 Task: Search one way flight ticket for 2 adults, 2 infants in seat and 1 infant on lap in first from Mcallen: Mcallen Miller International Airport to Riverton: Central Wyoming Regional Airport (was Riverton Regional) on 8-4-2023. Number of bags: 1 carry on bag and 5 checked bags. Price is upto 90000. Outbound departure time preference is 13:00.
Action: Mouse moved to (262, 337)
Screenshot: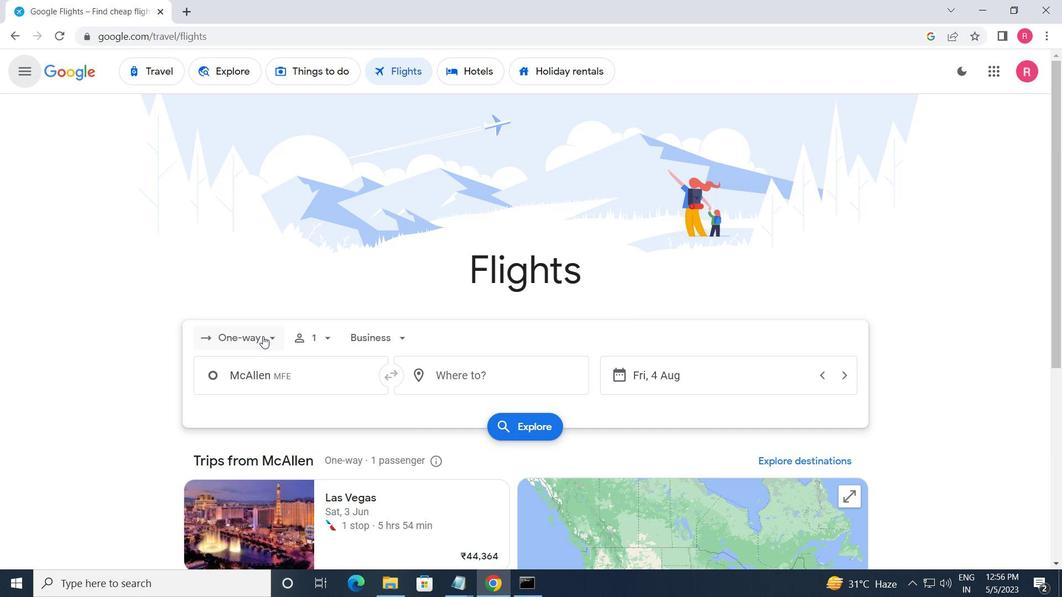 
Action: Mouse pressed left at (262, 337)
Screenshot: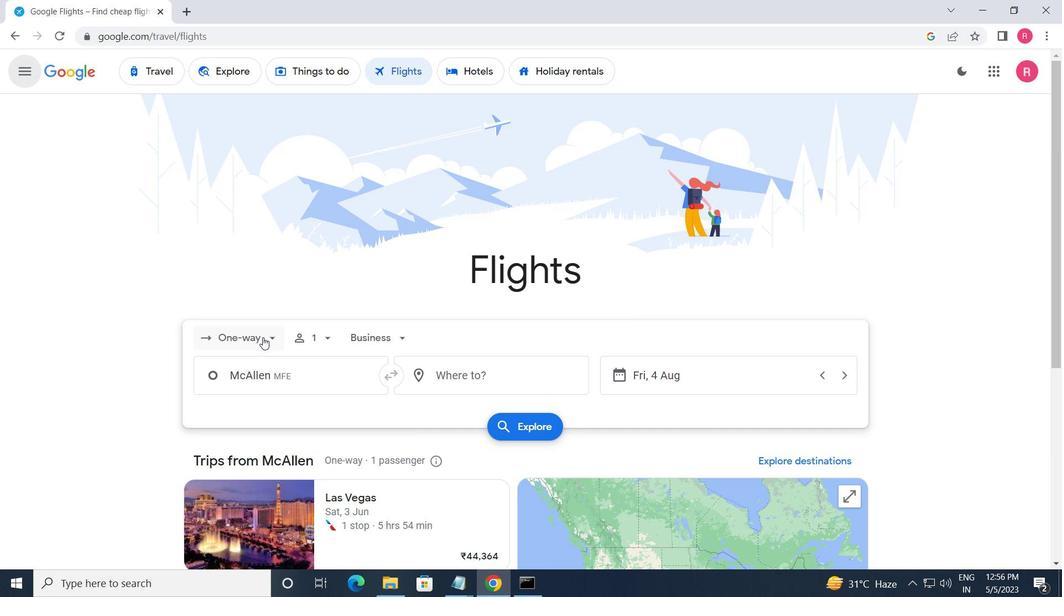 
Action: Mouse moved to (251, 406)
Screenshot: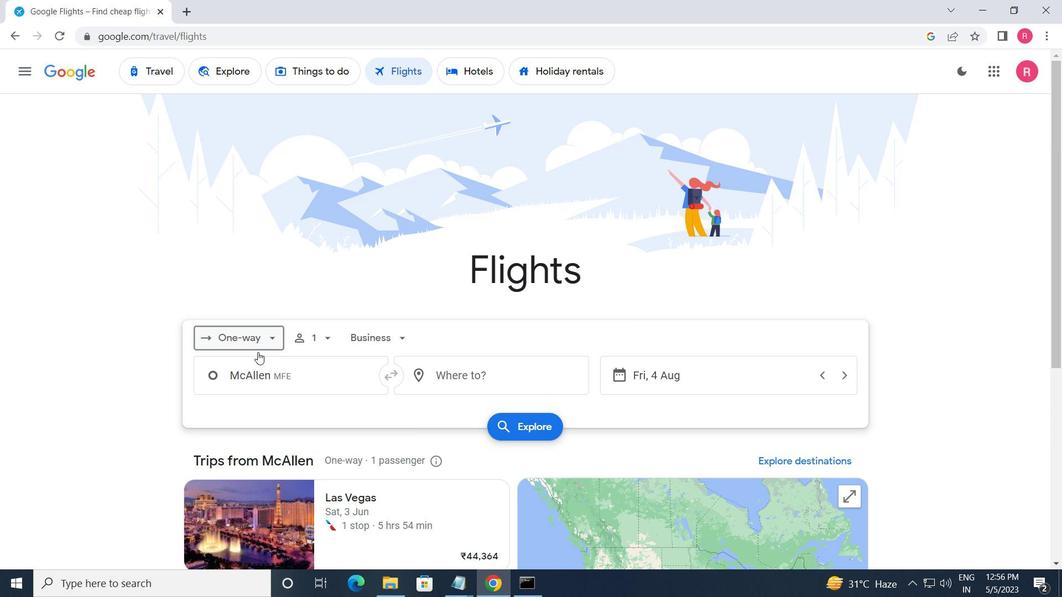 
Action: Mouse pressed left at (251, 406)
Screenshot: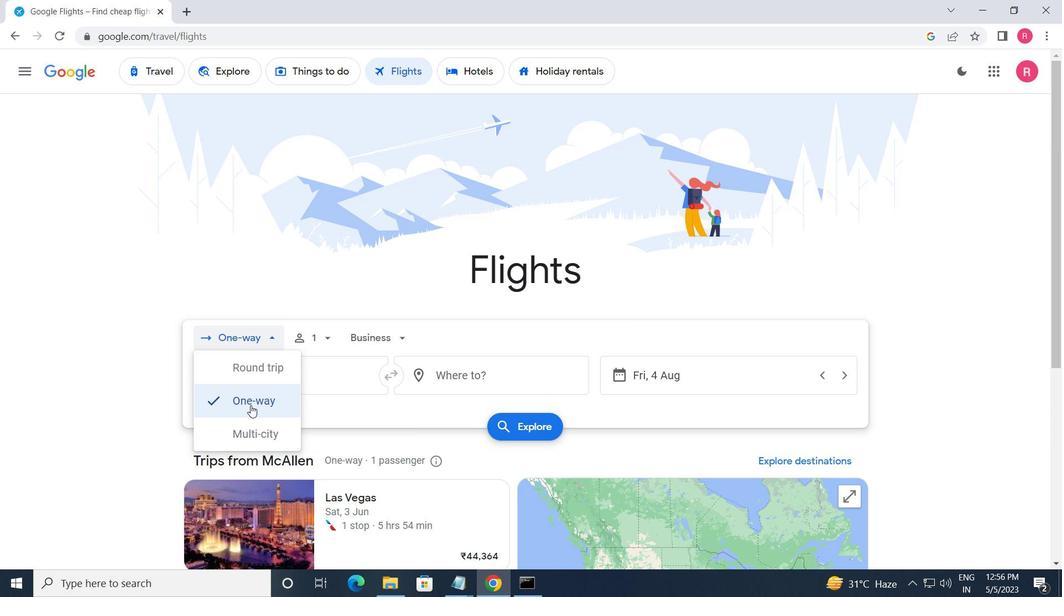 
Action: Mouse moved to (310, 342)
Screenshot: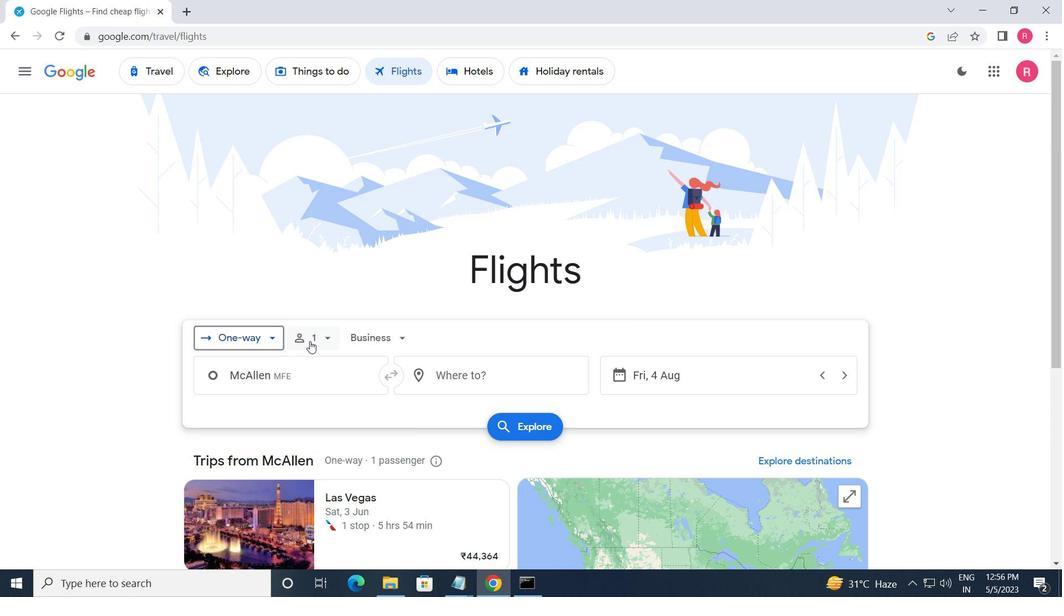 
Action: Mouse pressed left at (310, 342)
Screenshot: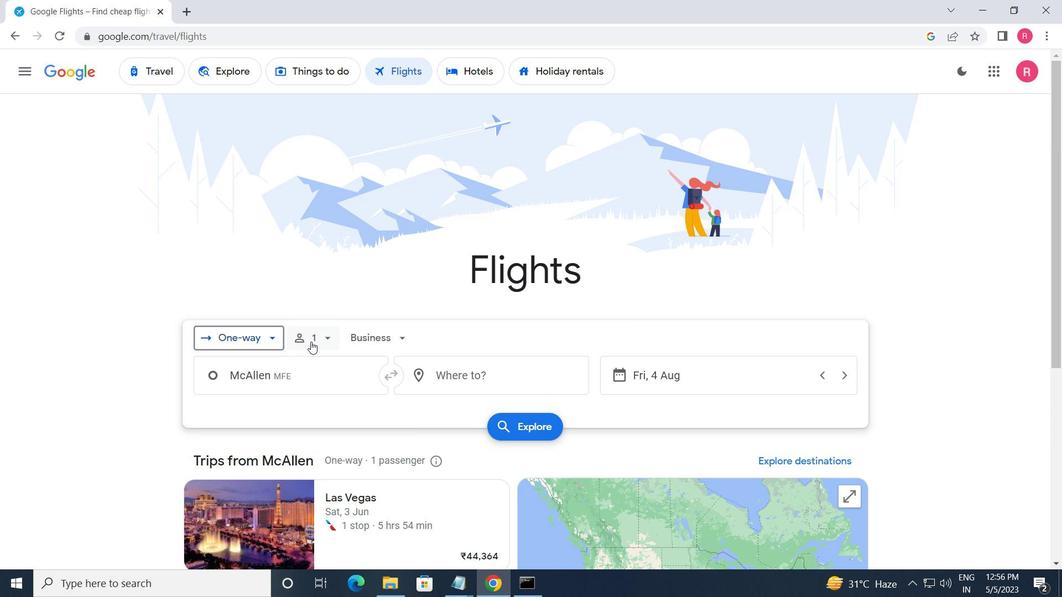
Action: Mouse moved to (444, 377)
Screenshot: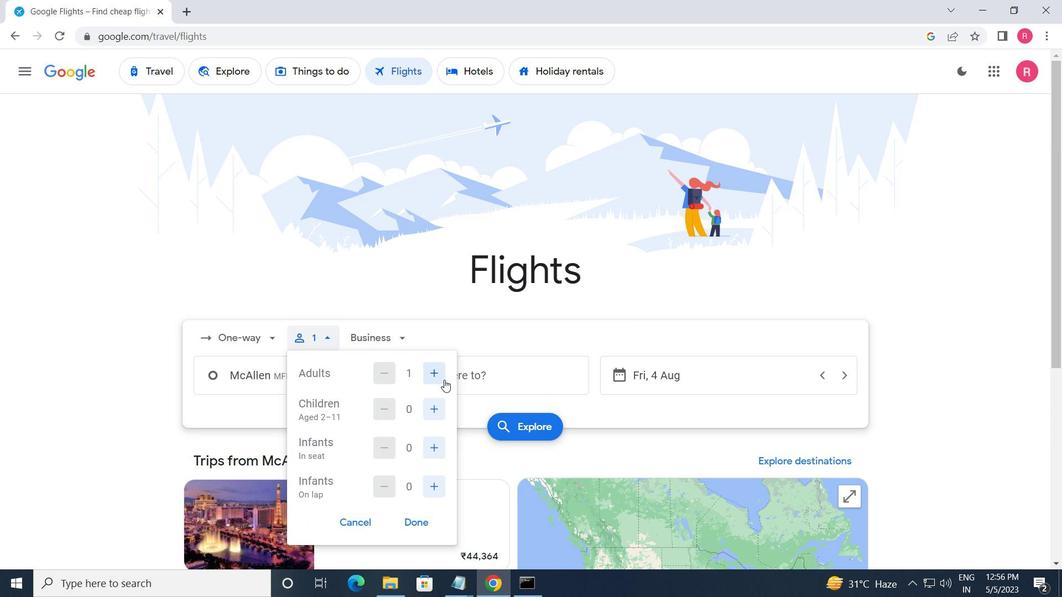 
Action: Mouse pressed left at (444, 377)
Screenshot: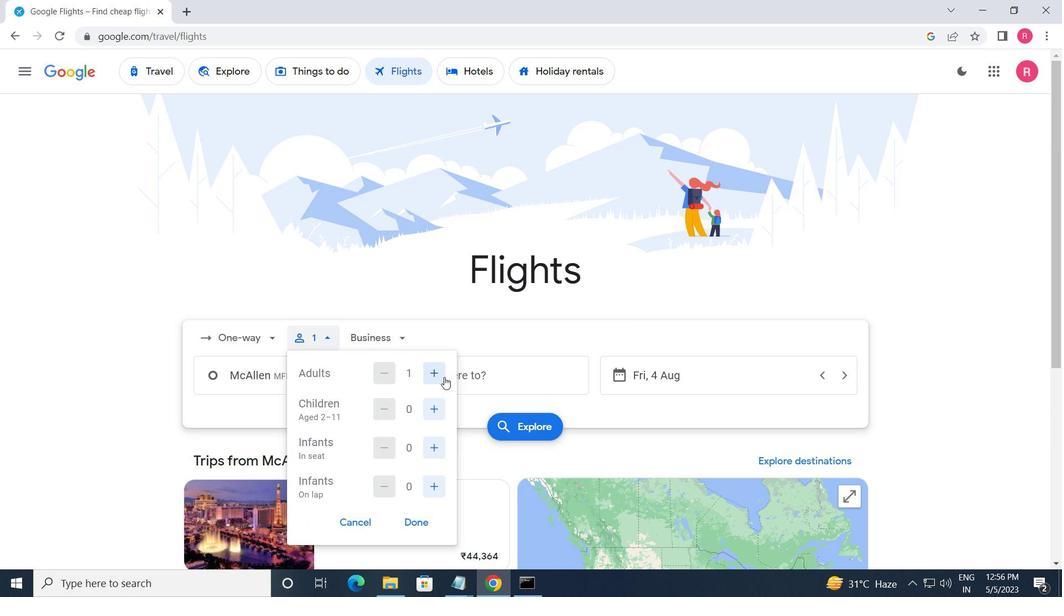 
Action: Mouse moved to (427, 410)
Screenshot: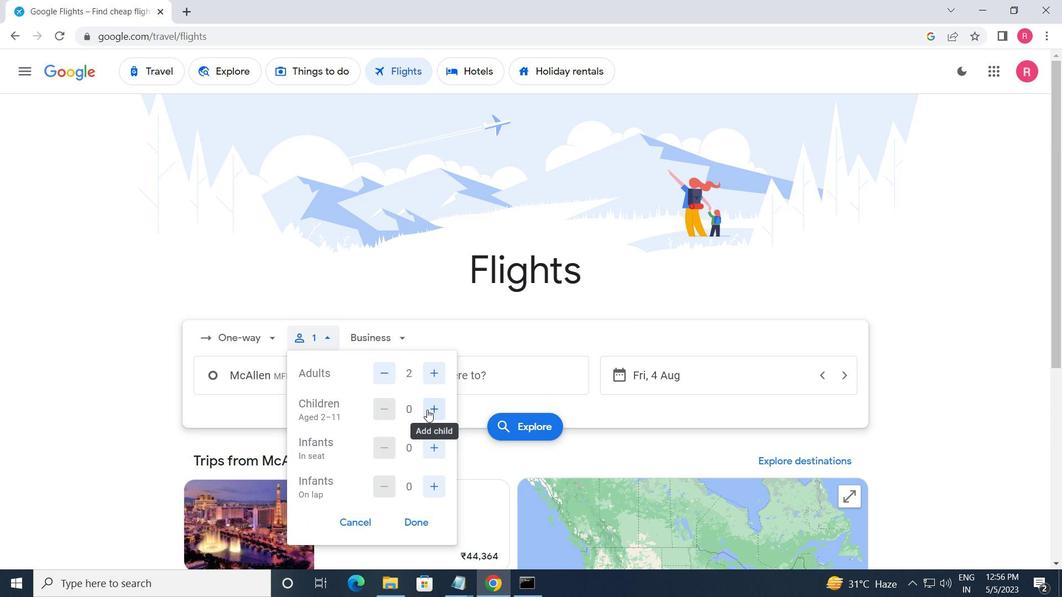 
Action: Mouse pressed left at (427, 410)
Screenshot: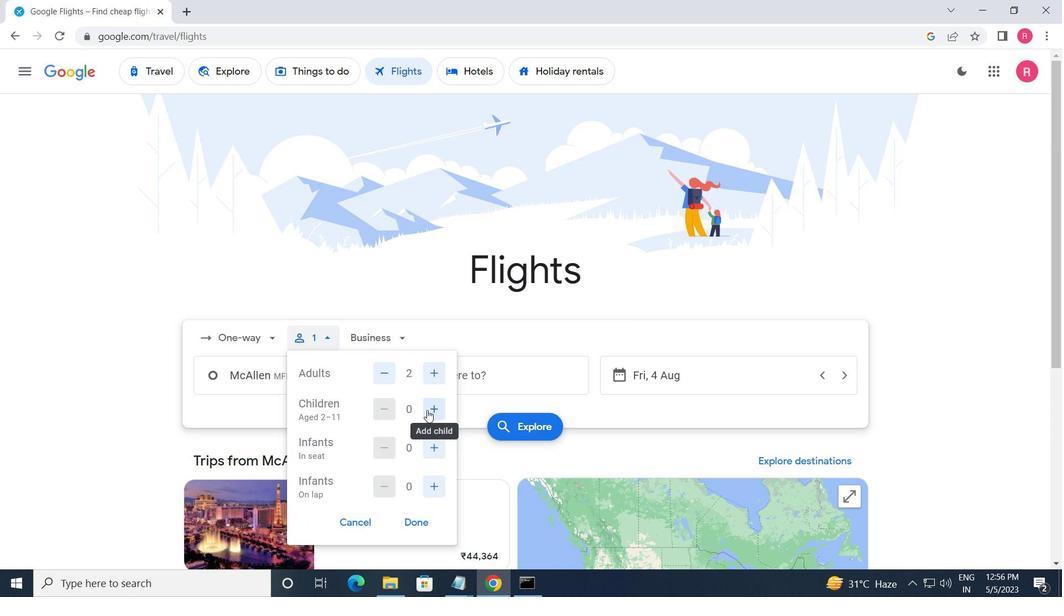 
Action: Mouse moved to (427, 410)
Screenshot: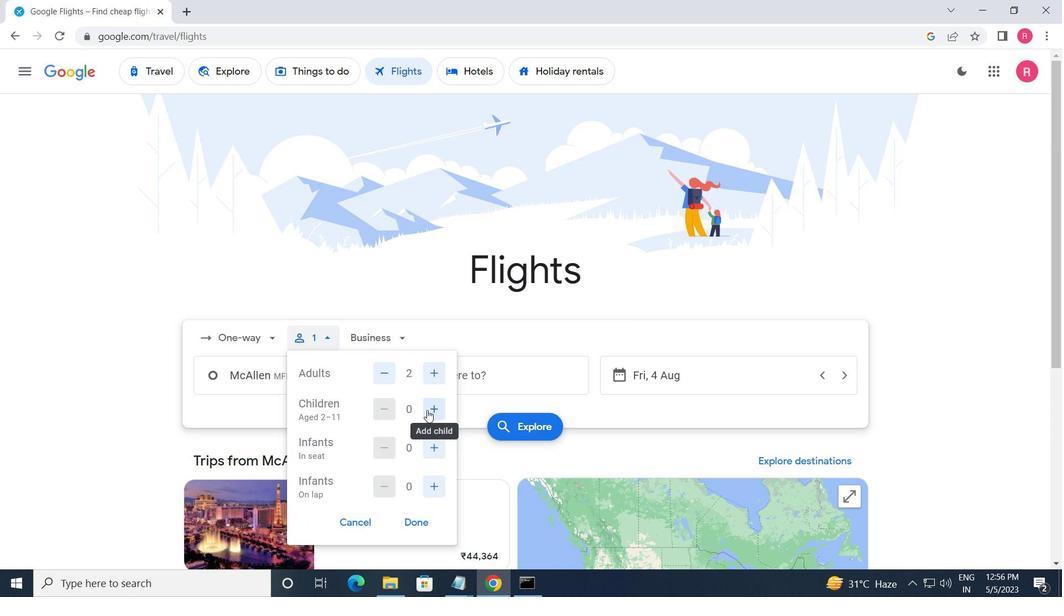 
Action: Mouse pressed left at (427, 410)
Screenshot: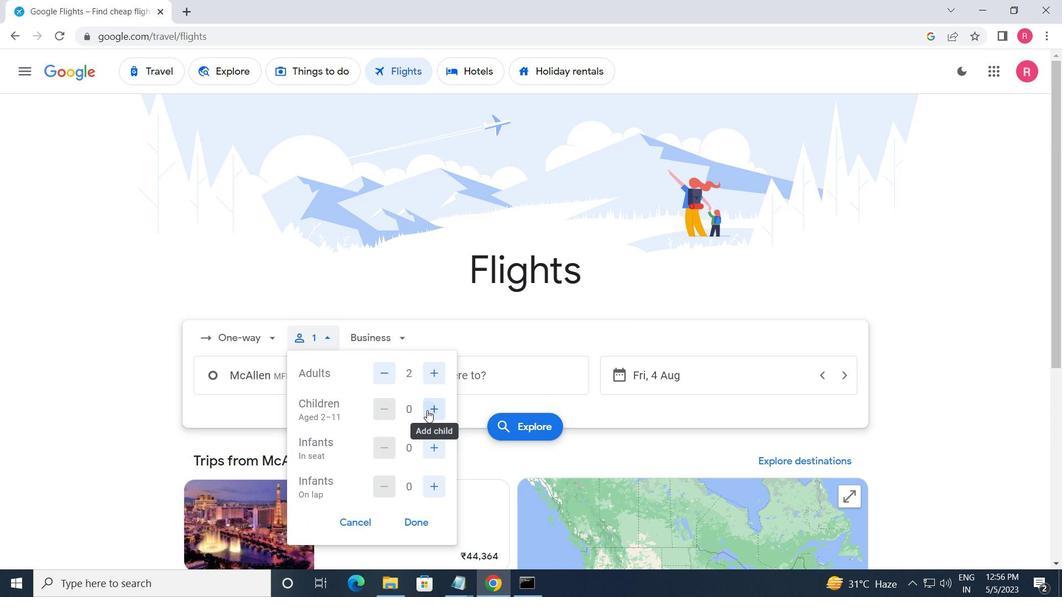 
Action: Mouse moved to (438, 490)
Screenshot: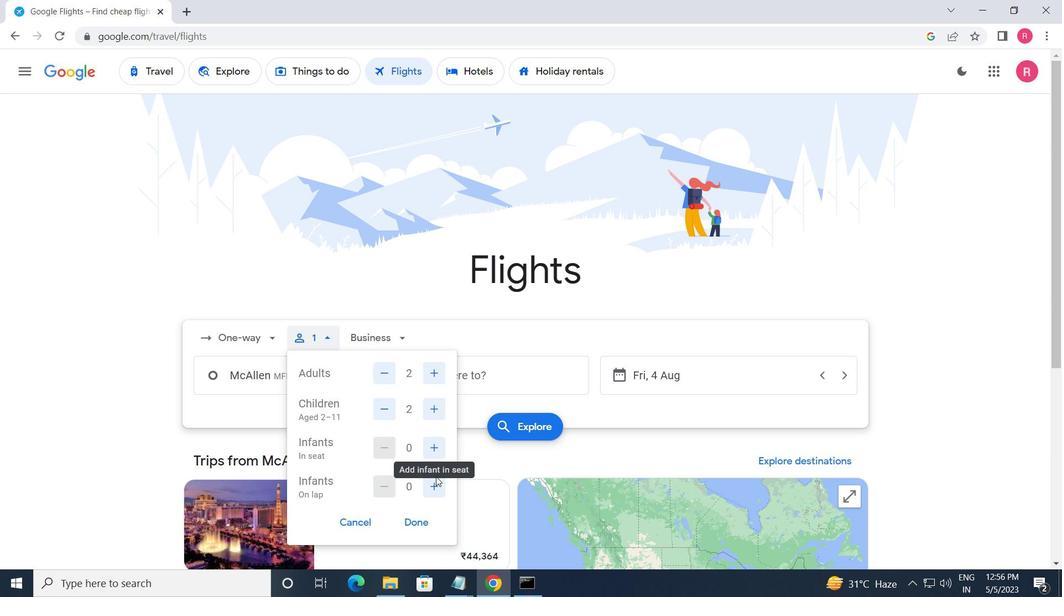 
Action: Mouse pressed left at (438, 490)
Screenshot: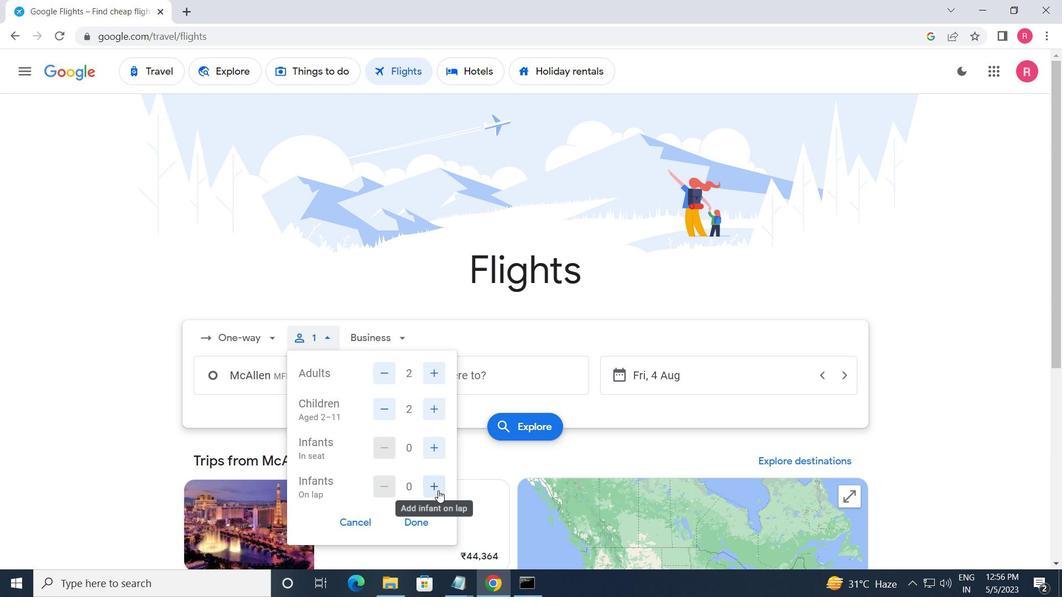
Action: Mouse moved to (420, 531)
Screenshot: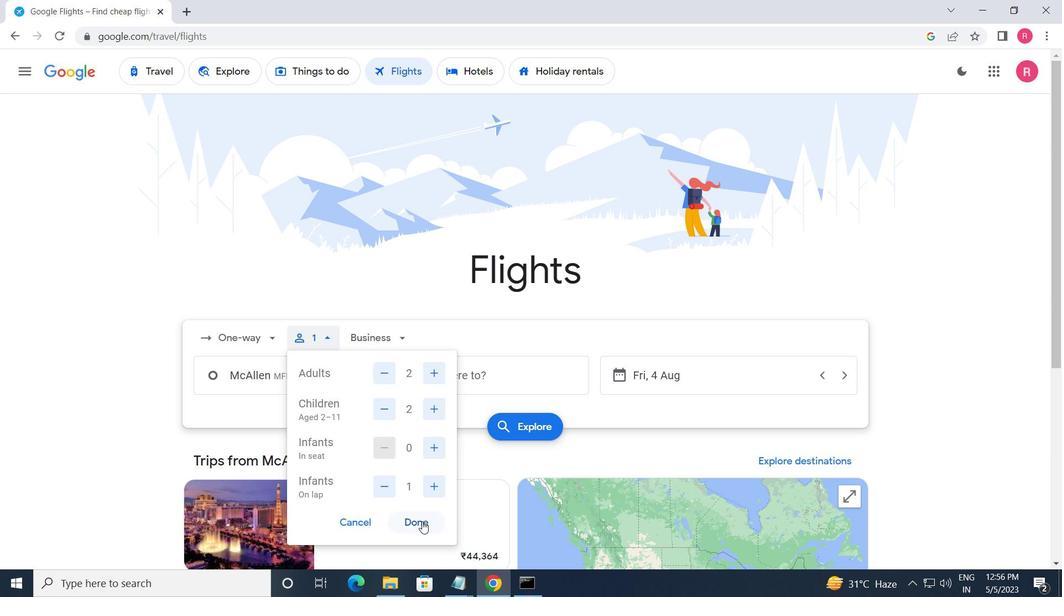 
Action: Mouse pressed left at (420, 531)
Screenshot: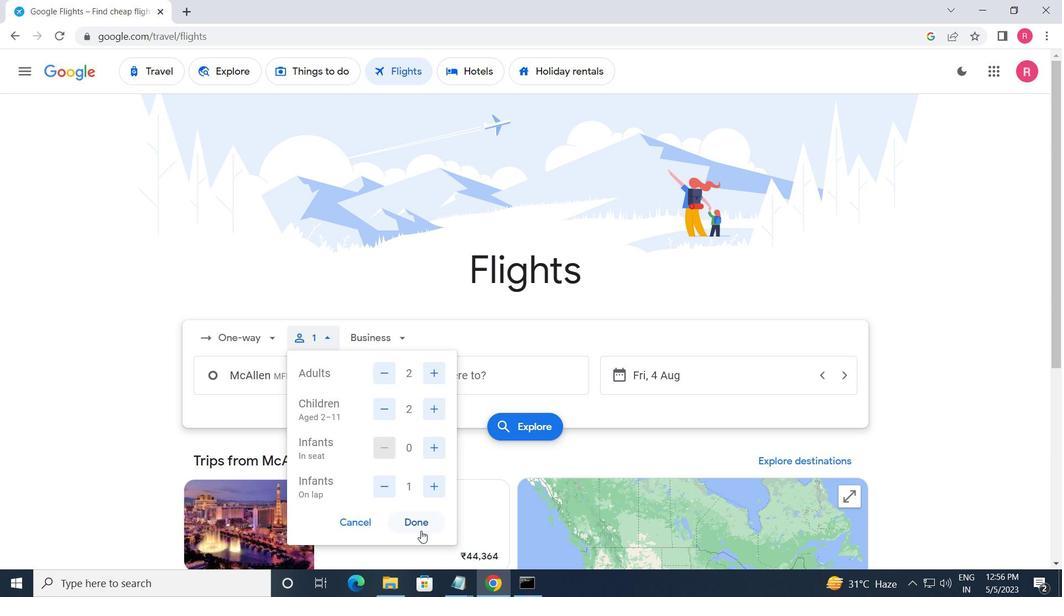 
Action: Mouse moved to (391, 344)
Screenshot: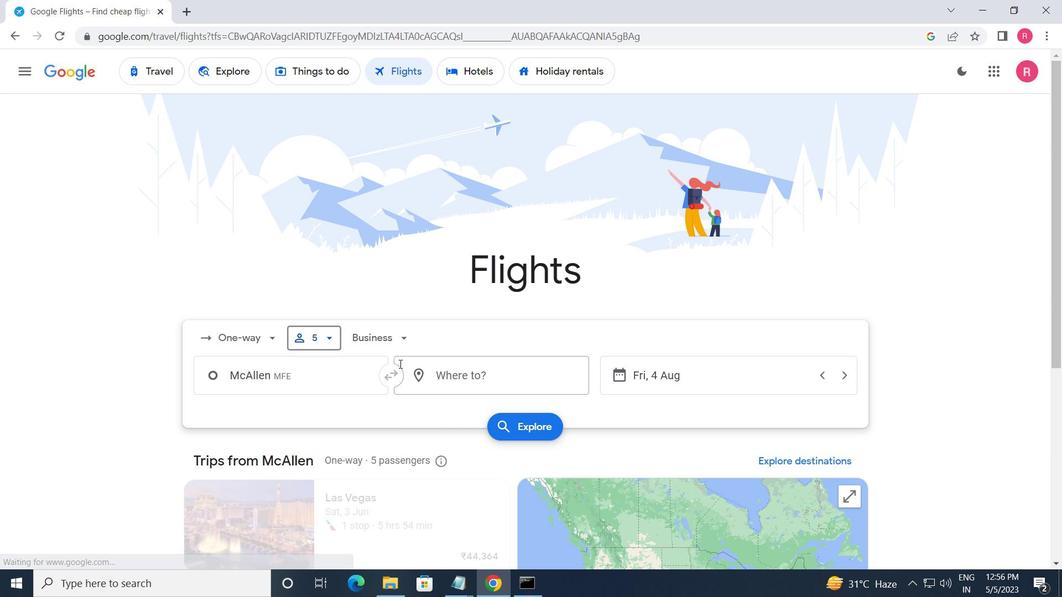 
Action: Mouse pressed left at (391, 344)
Screenshot: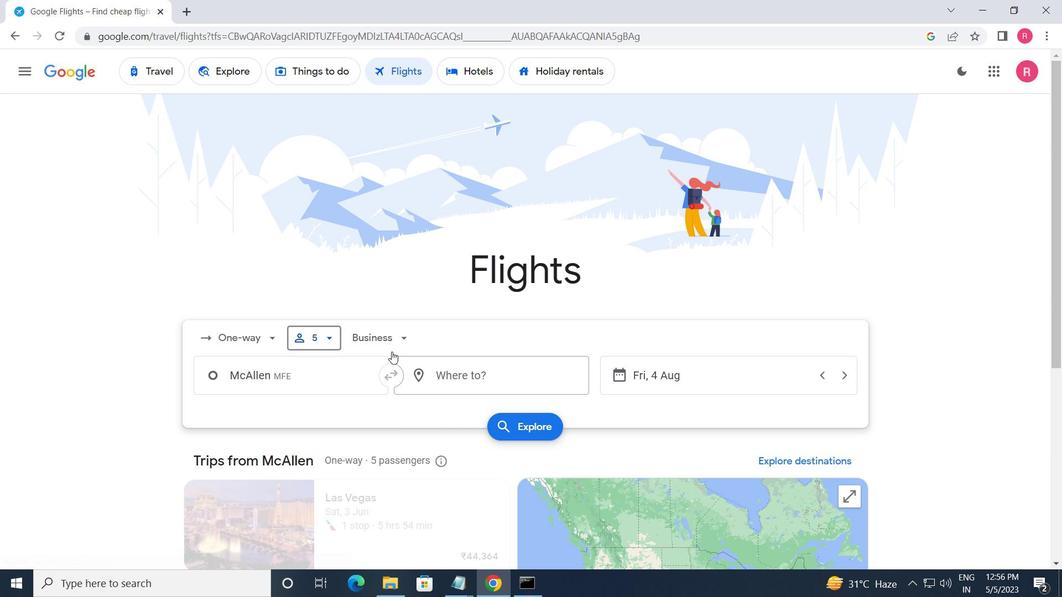 
Action: Mouse moved to (417, 468)
Screenshot: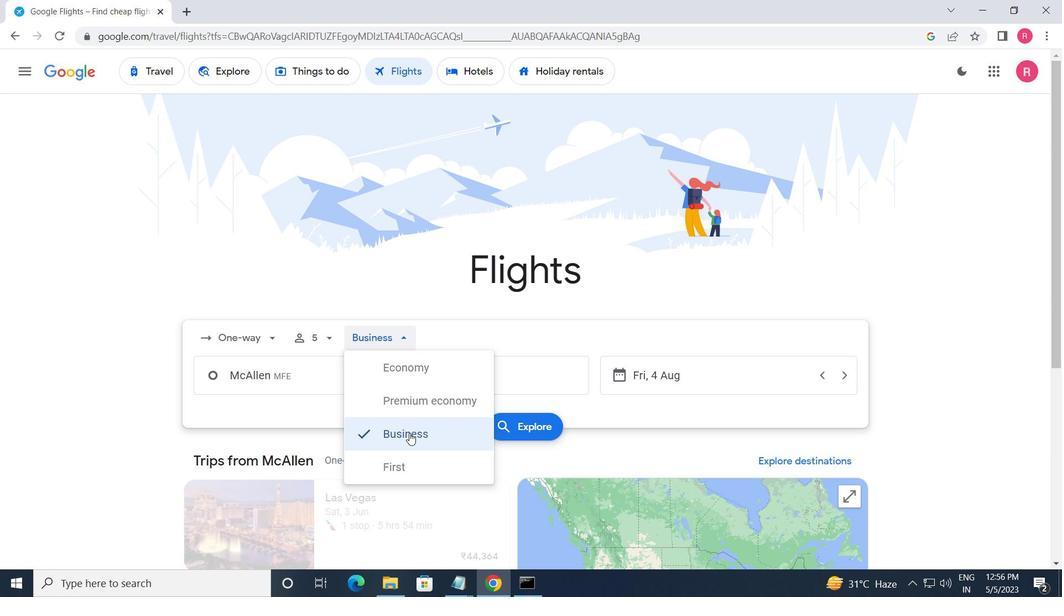 
Action: Mouse pressed left at (417, 468)
Screenshot: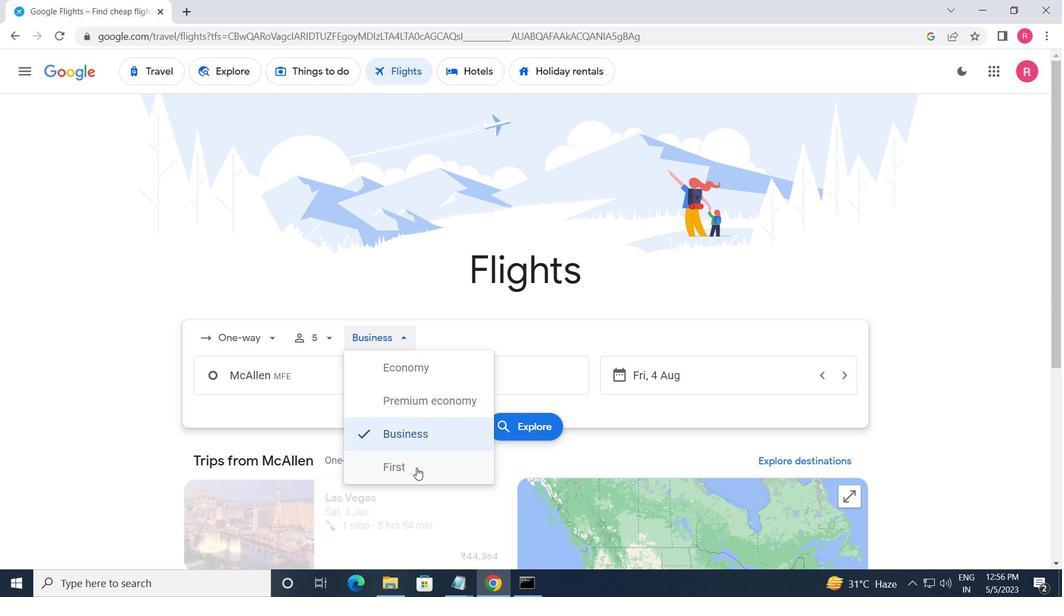 
Action: Mouse moved to (310, 381)
Screenshot: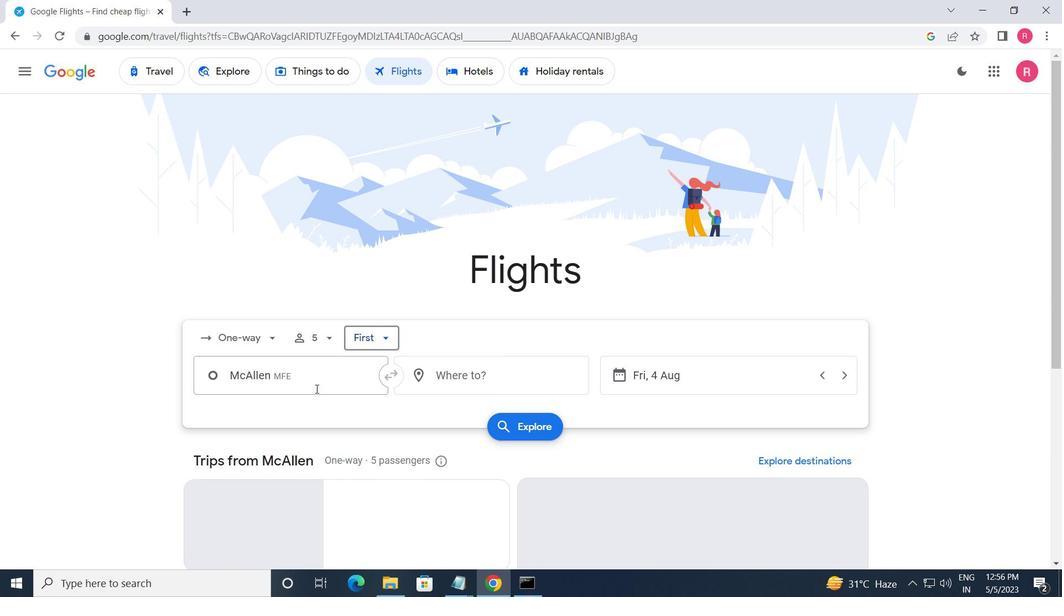 
Action: Mouse pressed left at (310, 381)
Screenshot: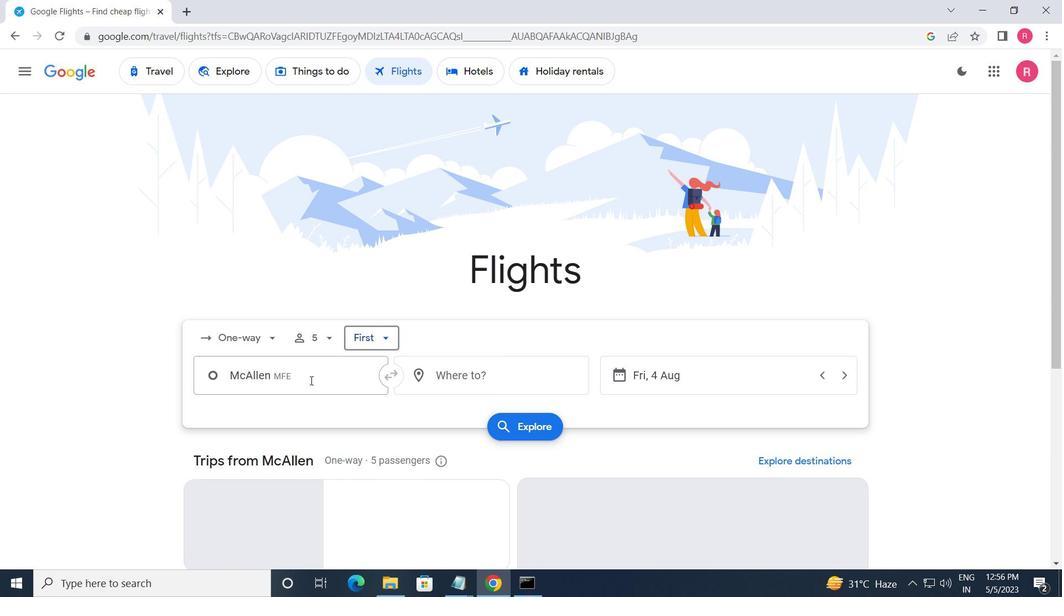 
Action: Mouse moved to (367, 405)
Screenshot: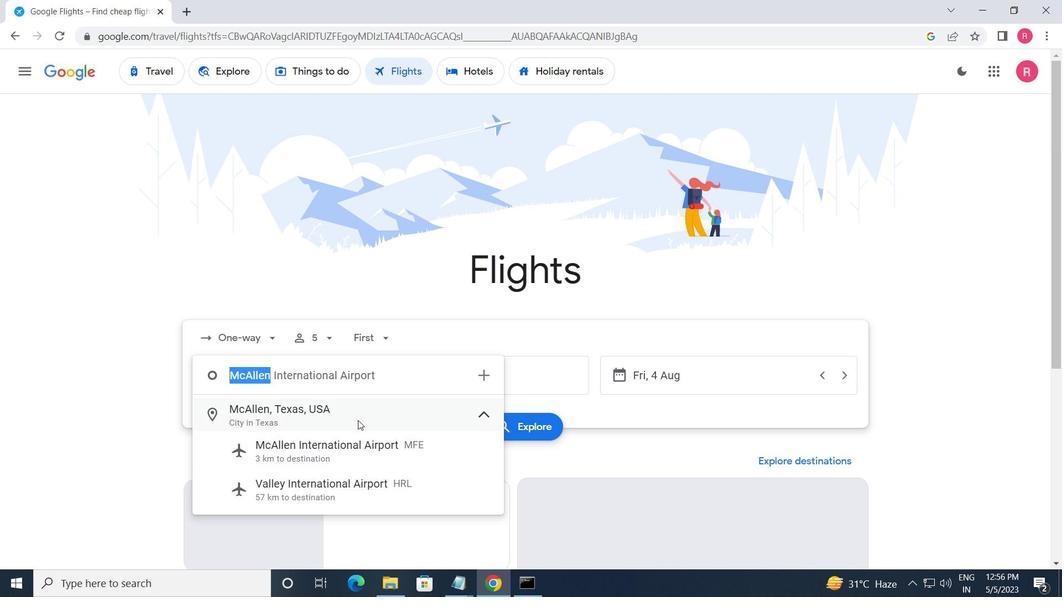 
Action: Key pressed <Key.shift>M<Key.shift>A<Key.backspace>CALLEN<Key.space>
Screenshot: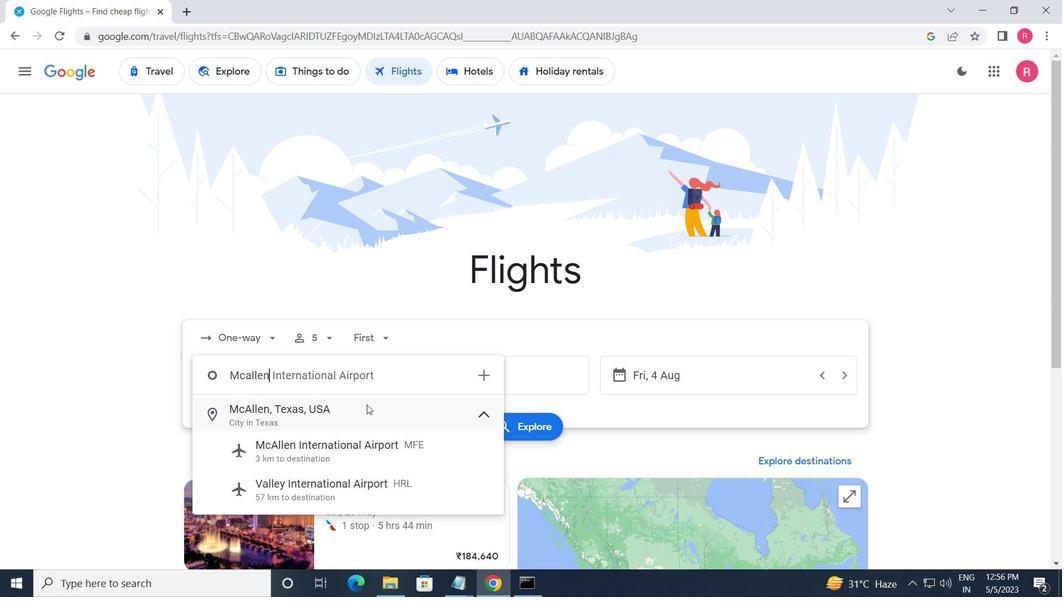 
Action: Mouse moved to (330, 455)
Screenshot: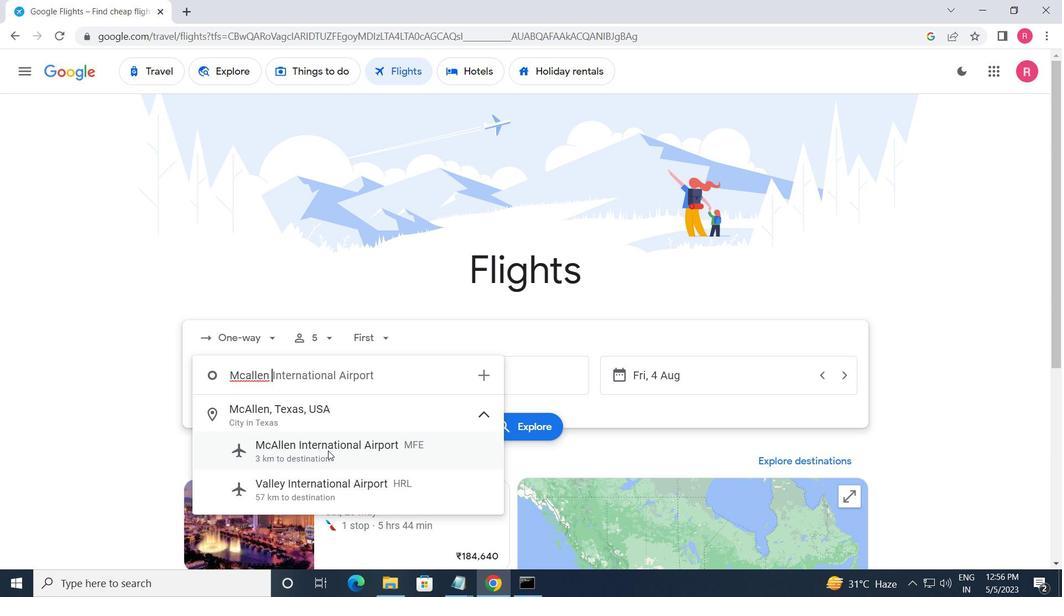 
Action: Mouse pressed left at (330, 455)
Screenshot: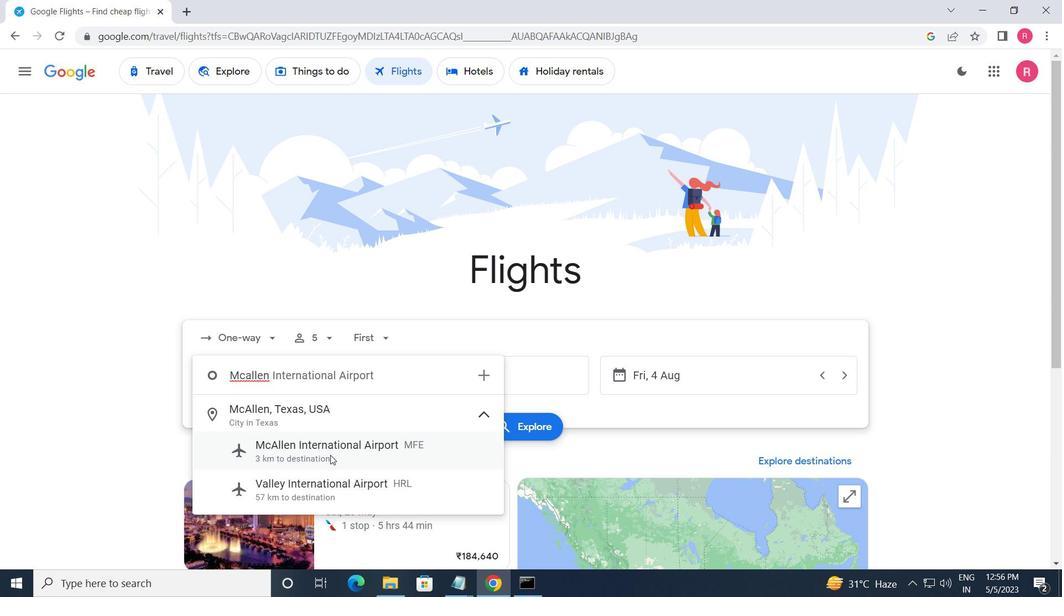 
Action: Mouse moved to (481, 366)
Screenshot: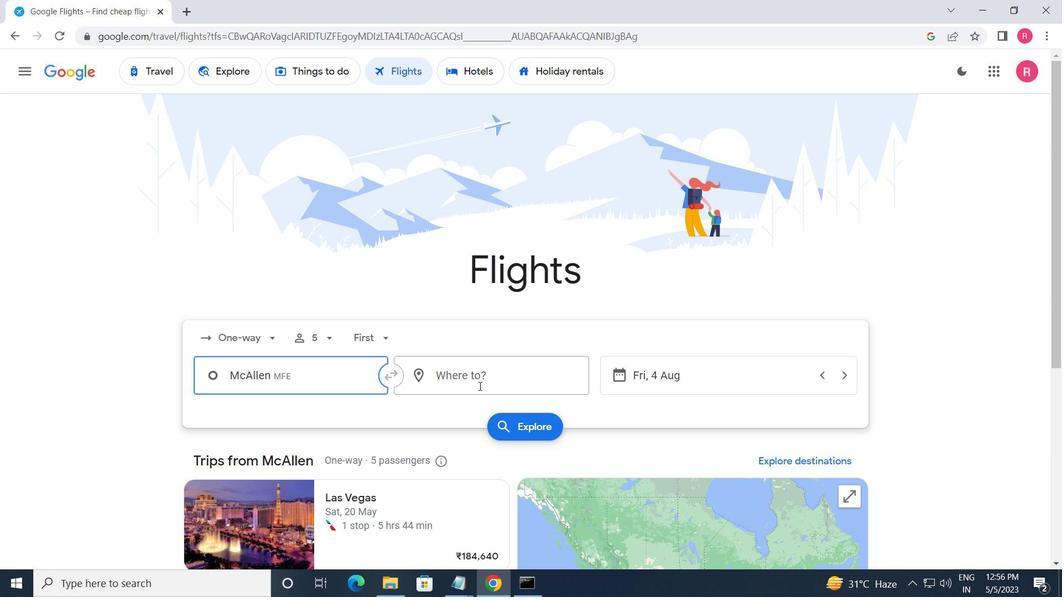 
Action: Mouse pressed left at (481, 366)
Screenshot: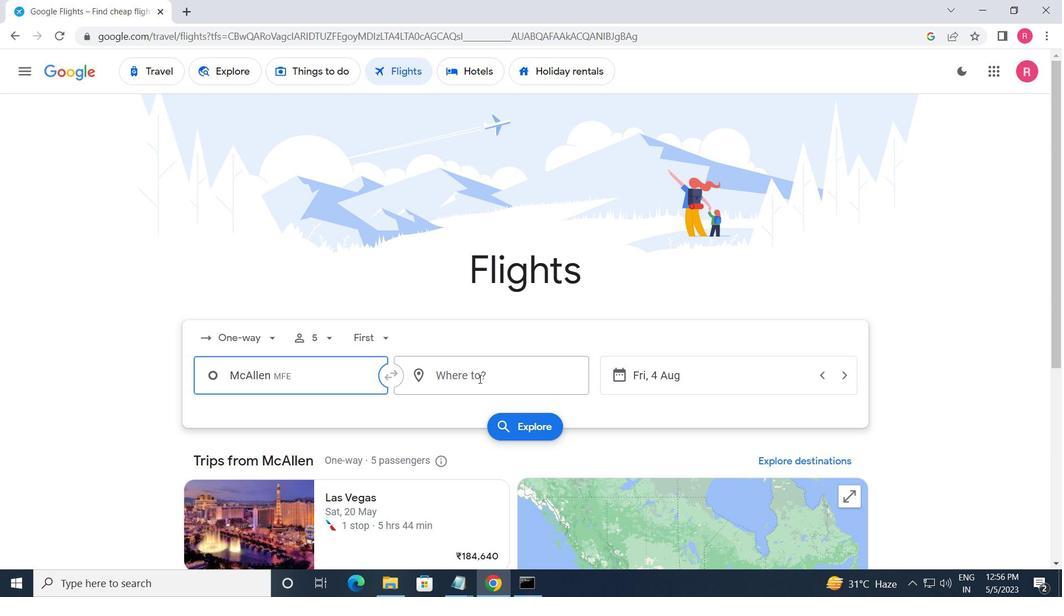 
Action: Mouse moved to (481, 366)
Screenshot: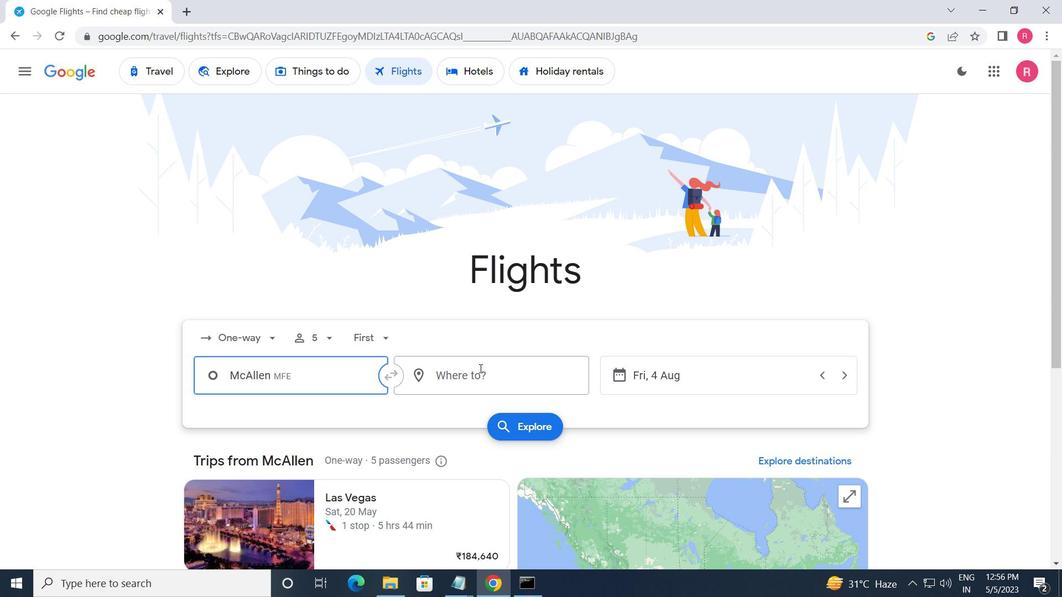 
Action: Key pressed <Key.shift>CENTRAL<Key.space><Key.shift>W
Screenshot: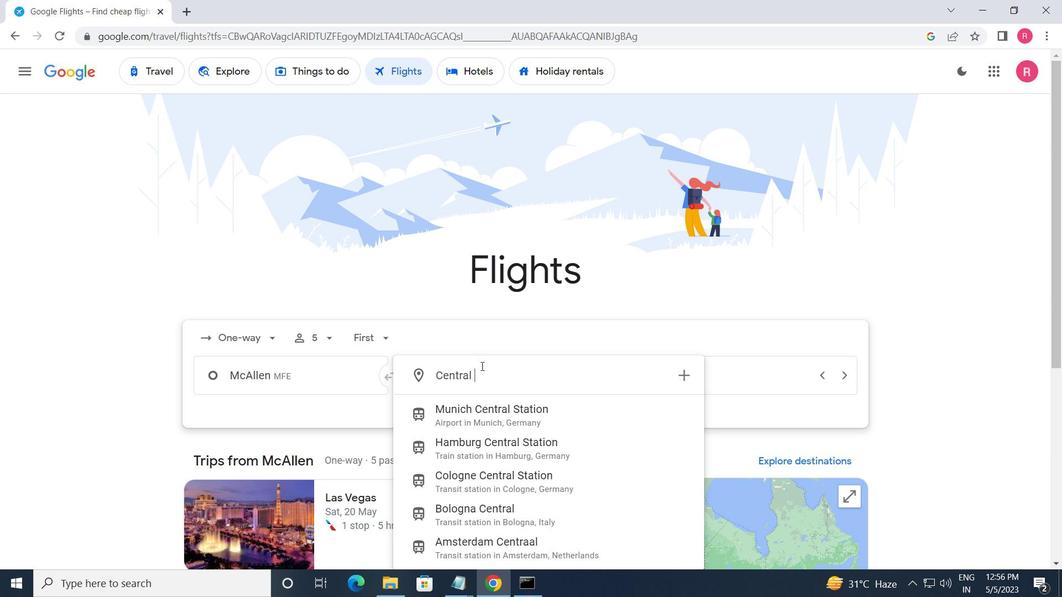 
Action: Mouse moved to (545, 420)
Screenshot: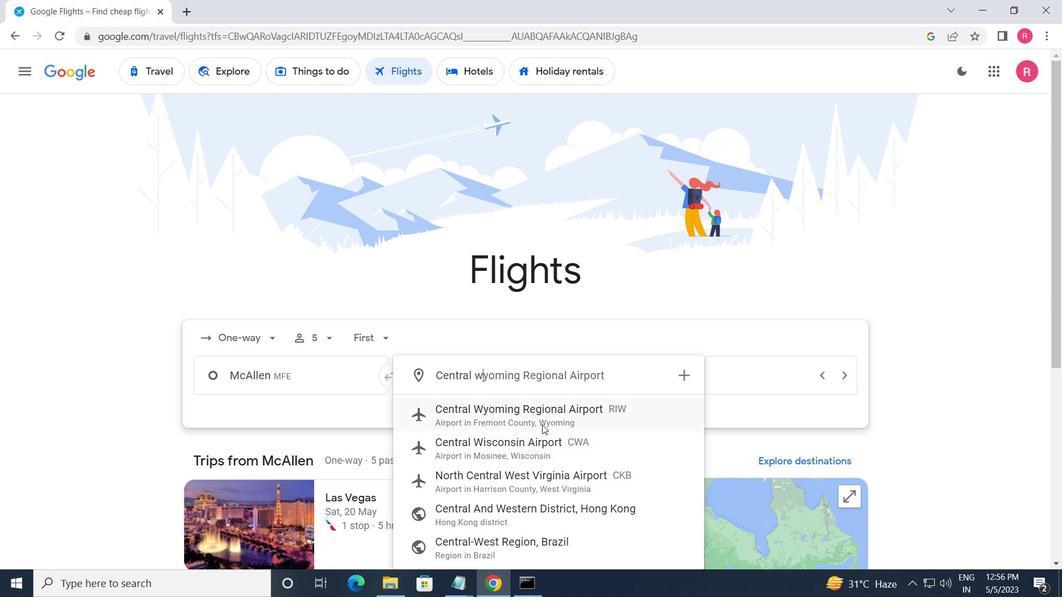 
Action: Mouse pressed left at (545, 420)
Screenshot: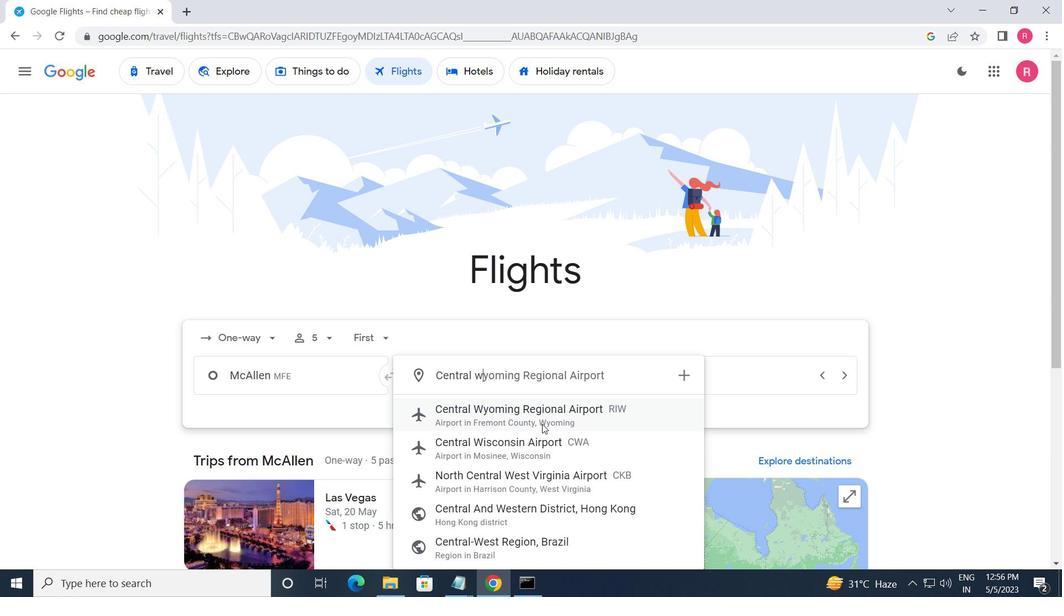 
Action: Mouse moved to (701, 370)
Screenshot: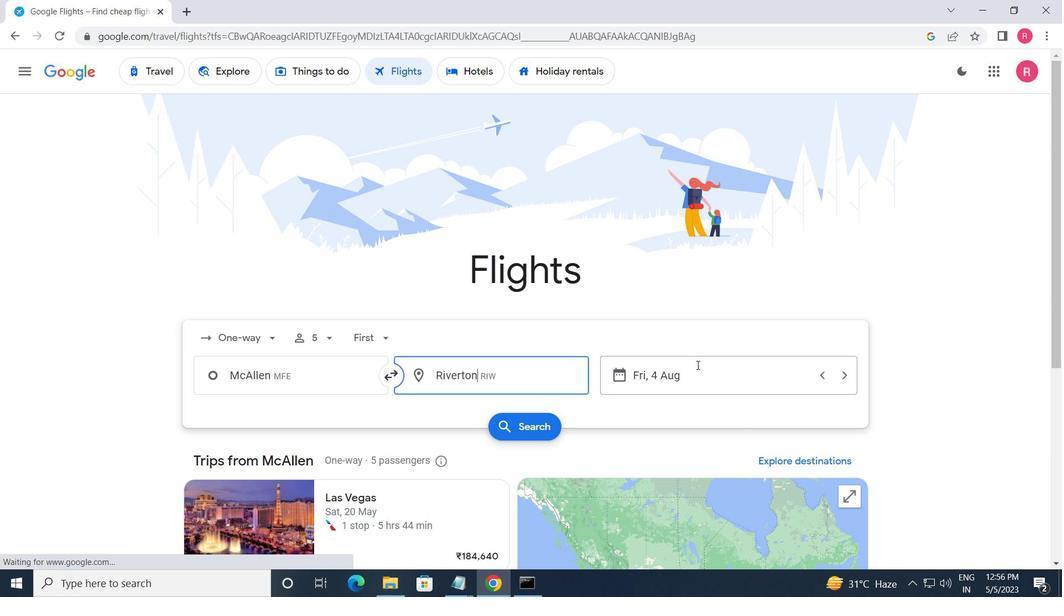 
Action: Mouse pressed left at (701, 370)
Screenshot: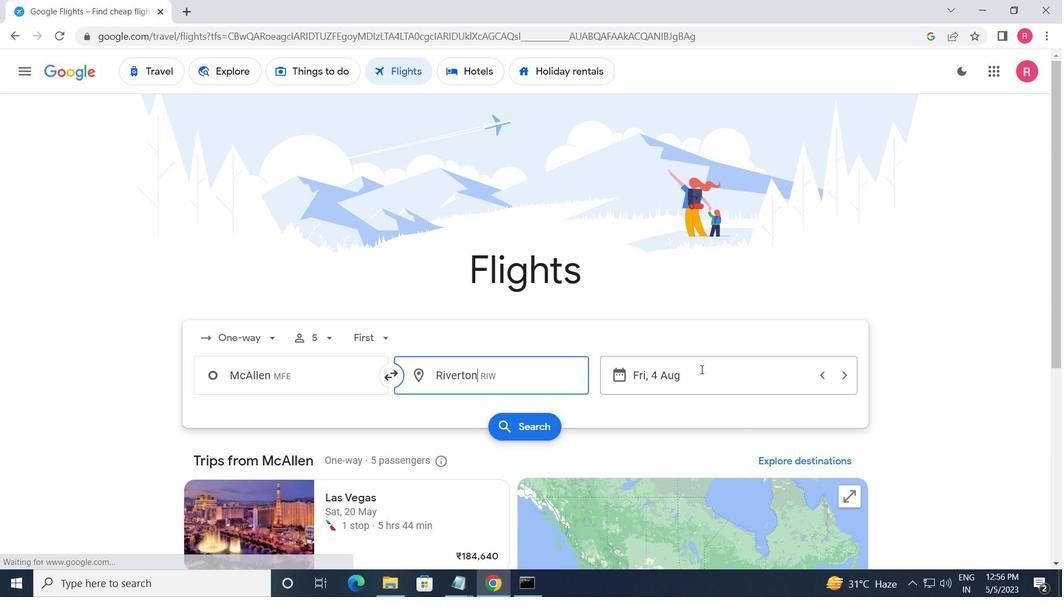 
Action: Mouse moved to (533, 328)
Screenshot: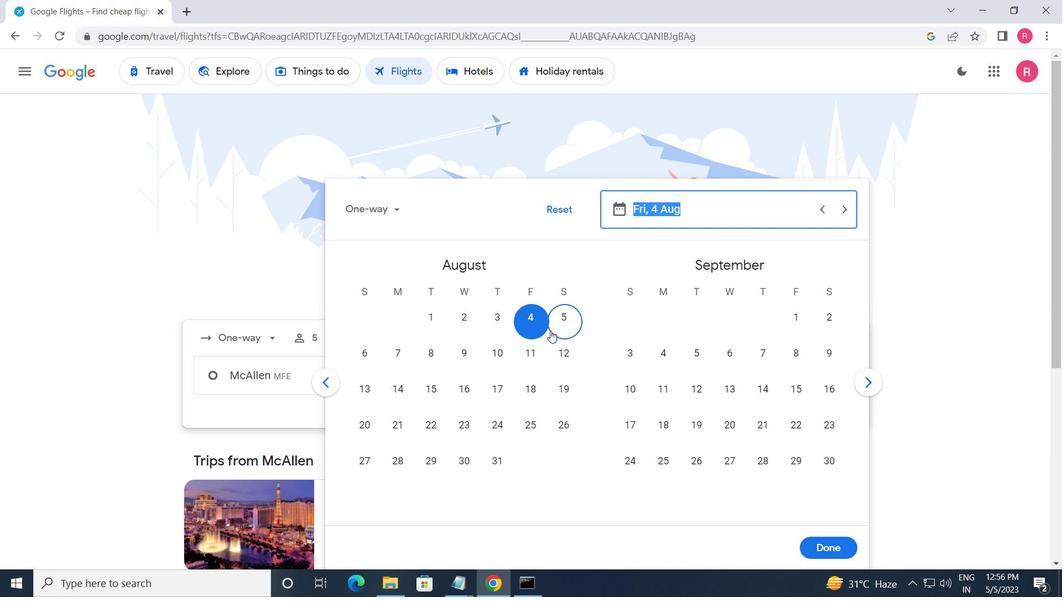 
Action: Mouse pressed left at (533, 328)
Screenshot: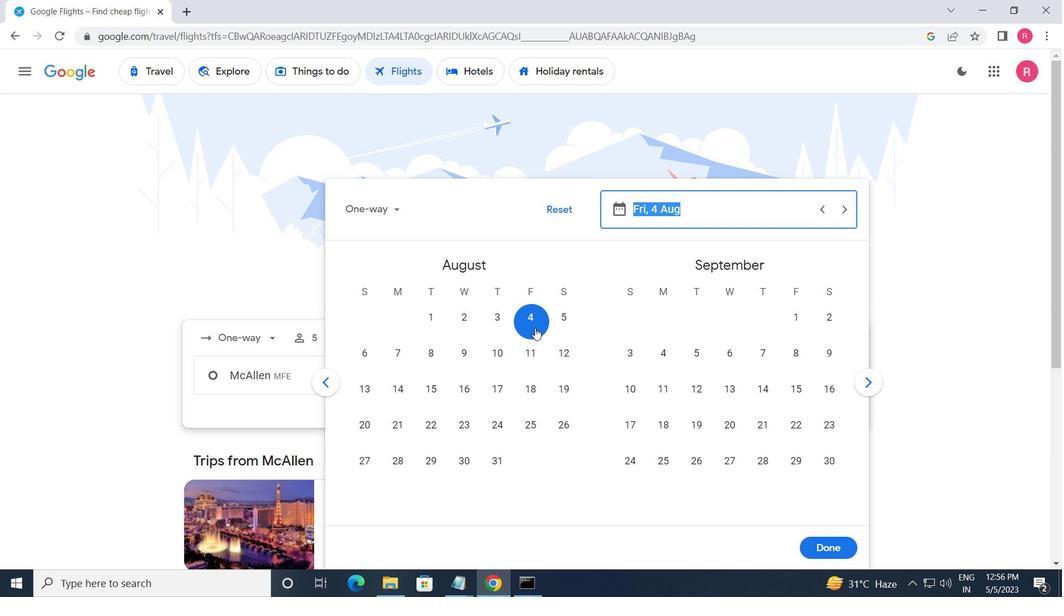 
Action: Mouse moved to (836, 549)
Screenshot: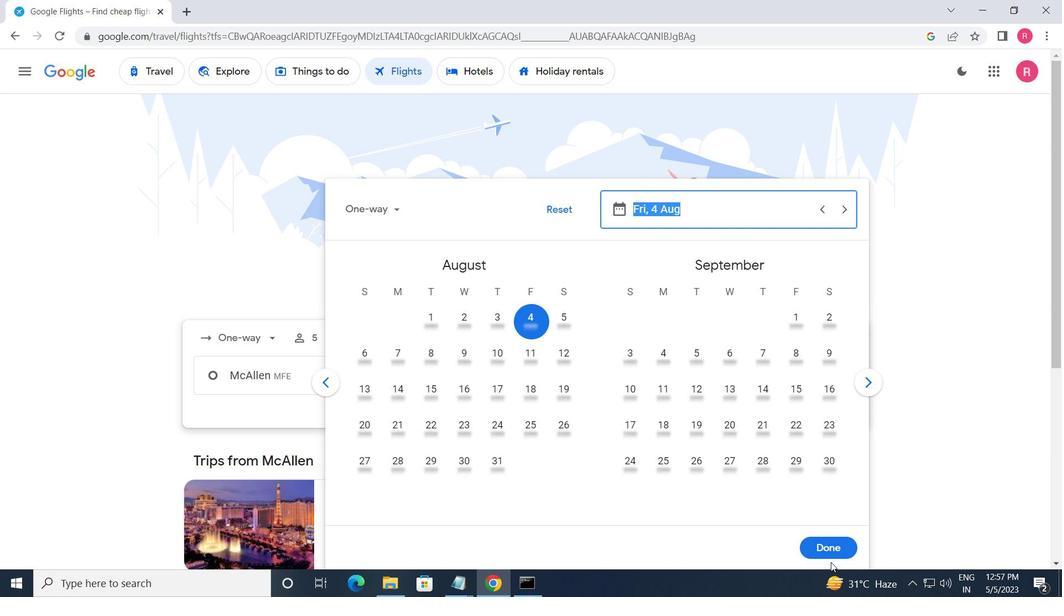
Action: Mouse pressed left at (836, 549)
Screenshot: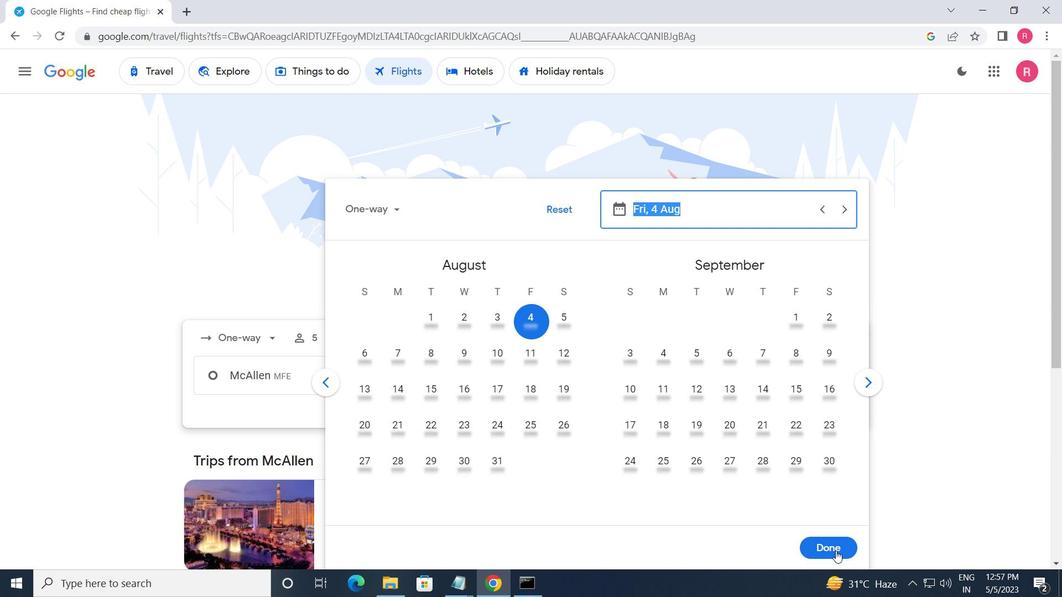 
Action: Mouse moved to (549, 431)
Screenshot: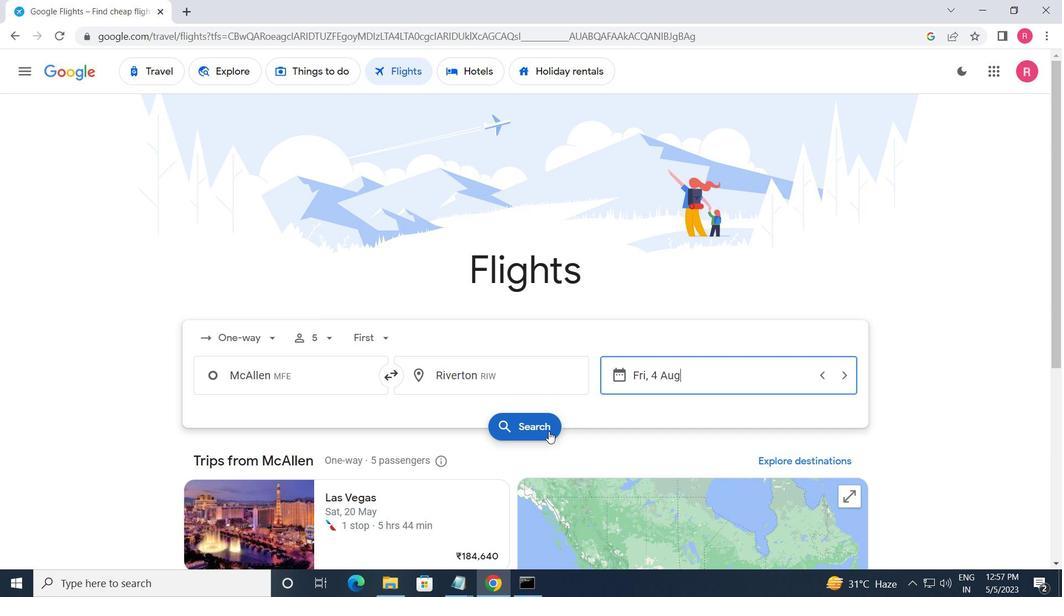 
Action: Mouse pressed left at (549, 431)
Screenshot: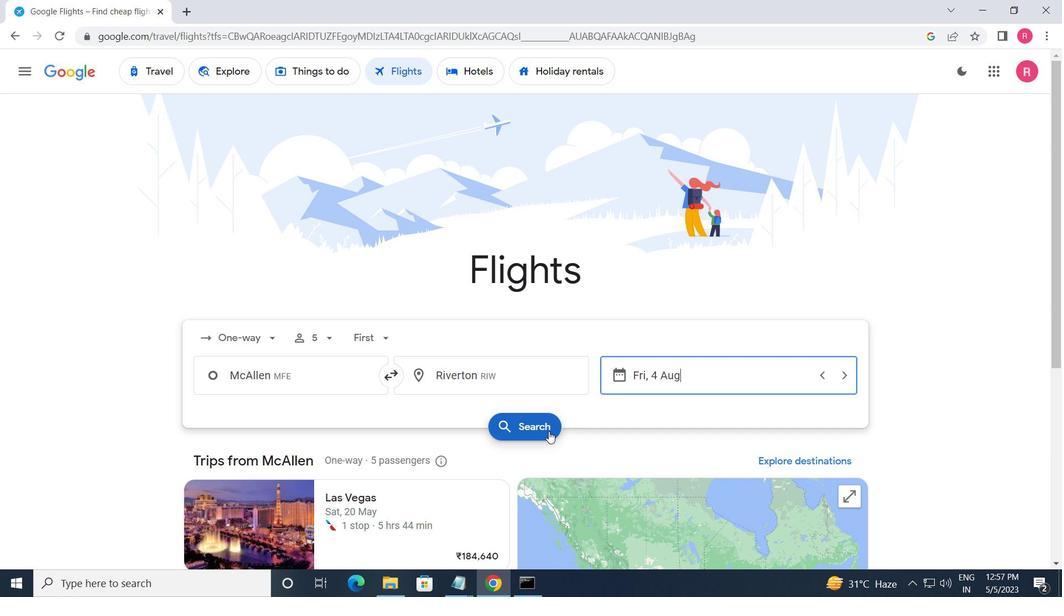 
Action: Mouse moved to (209, 194)
Screenshot: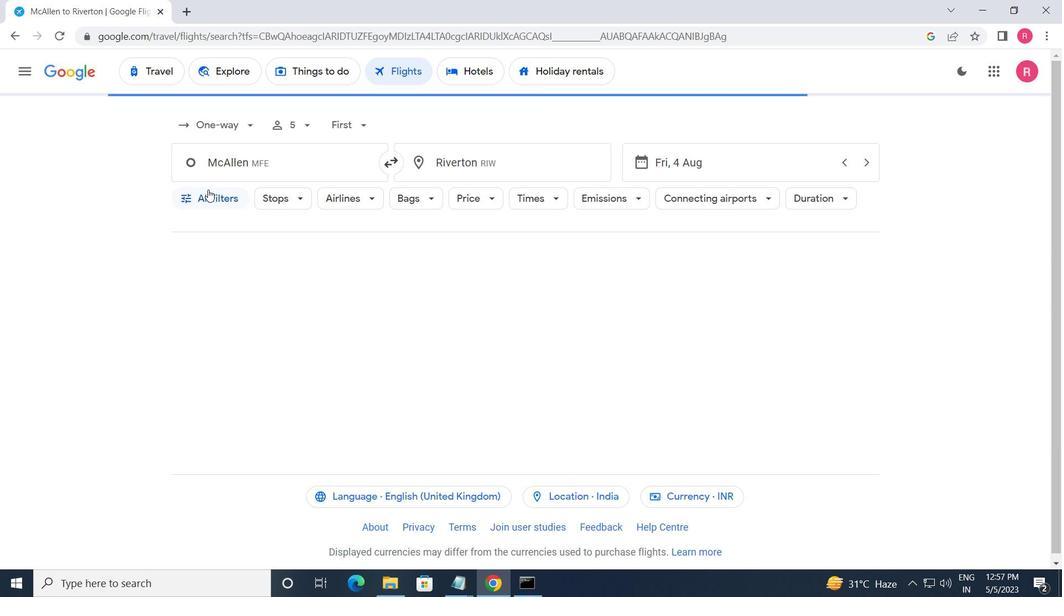 
Action: Mouse pressed left at (209, 194)
Screenshot: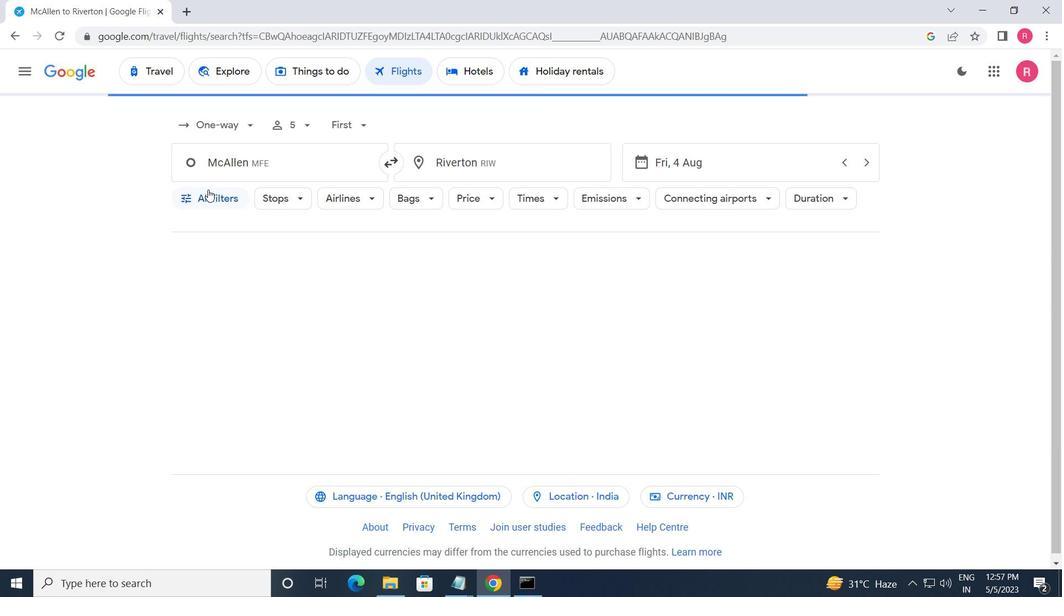 
Action: Mouse moved to (274, 394)
Screenshot: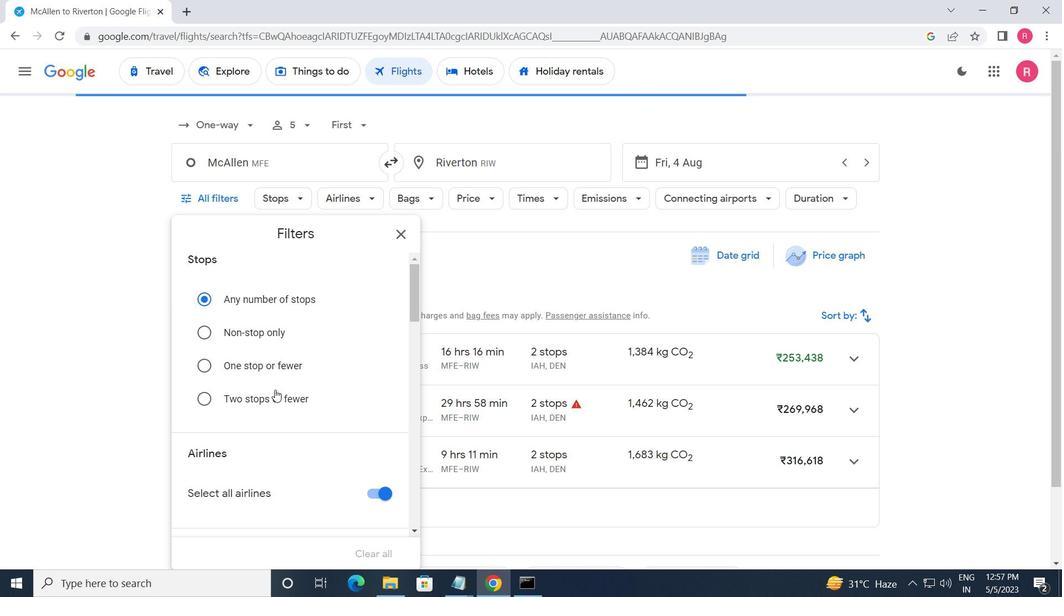 
Action: Mouse scrolled (274, 393) with delta (0, 0)
Screenshot: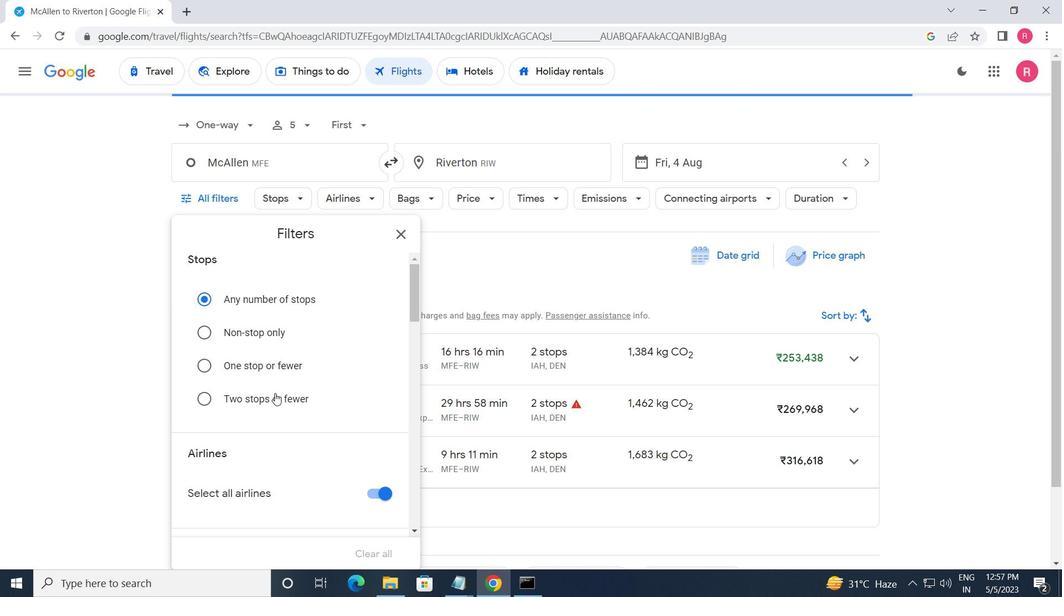 
Action: Mouse moved to (283, 399)
Screenshot: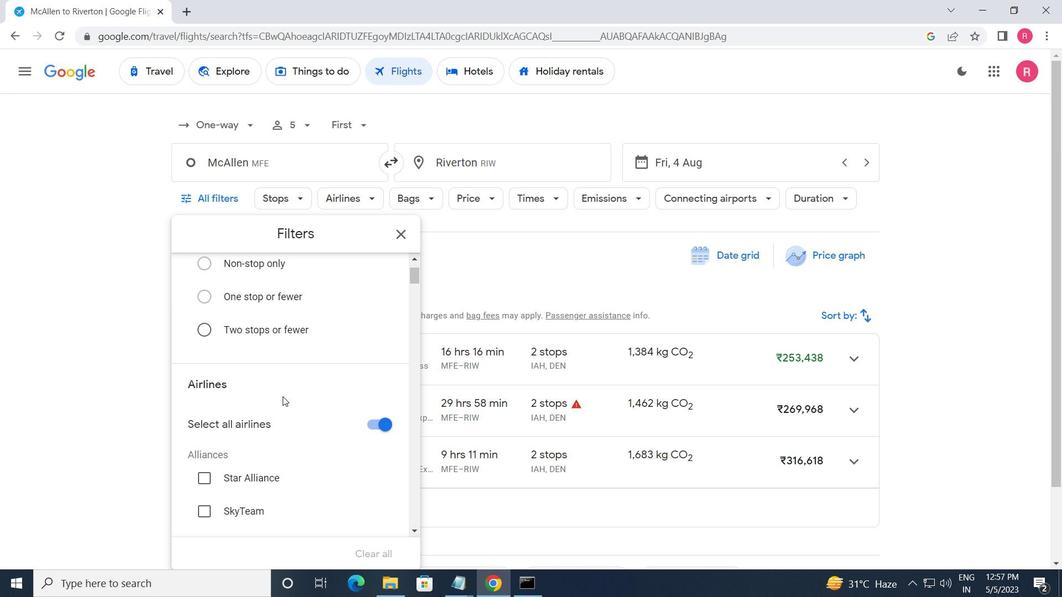 
Action: Mouse scrolled (283, 398) with delta (0, 0)
Screenshot: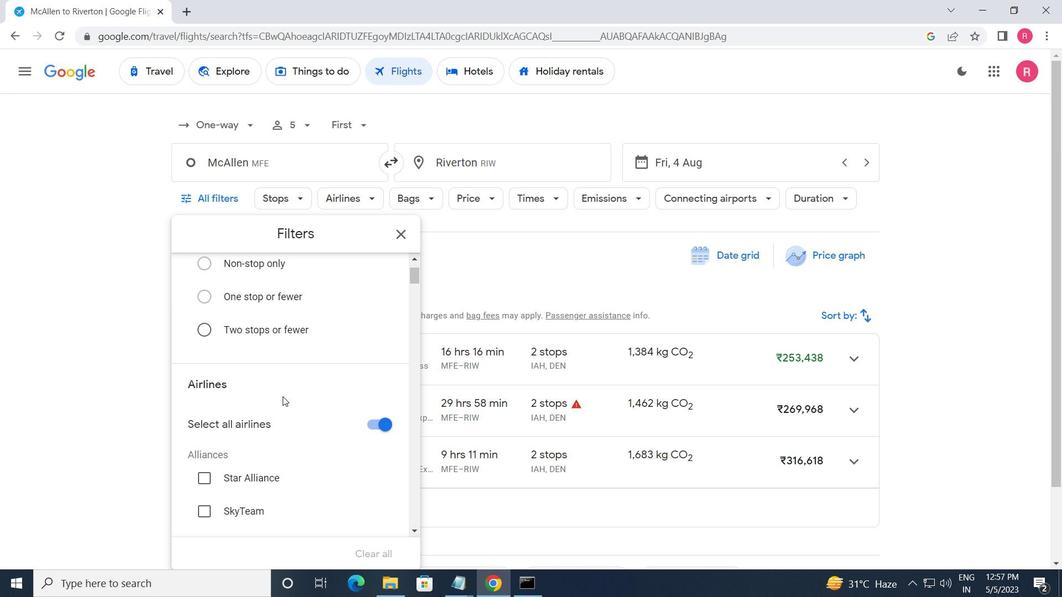 
Action: Mouse moved to (284, 401)
Screenshot: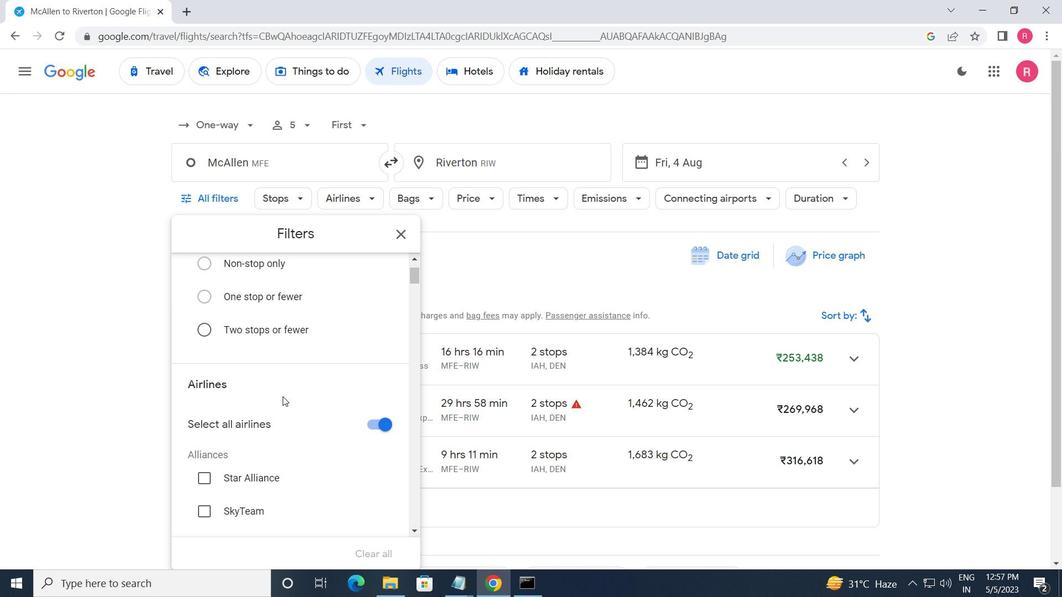 
Action: Mouse scrolled (284, 400) with delta (0, 0)
Screenshot: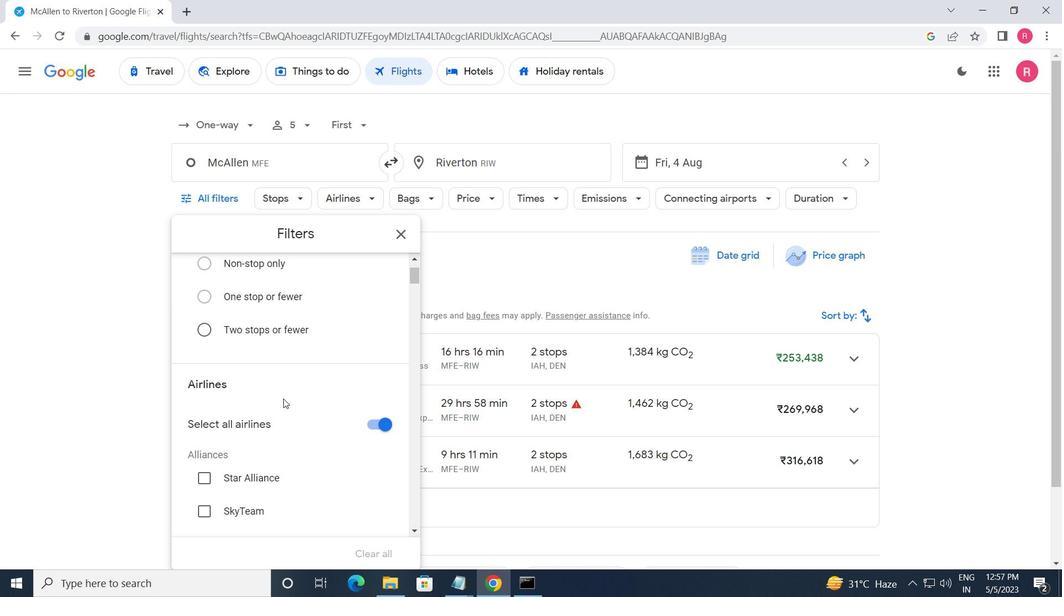 
Action: Mouse moved to (288, 402)
Screenshot: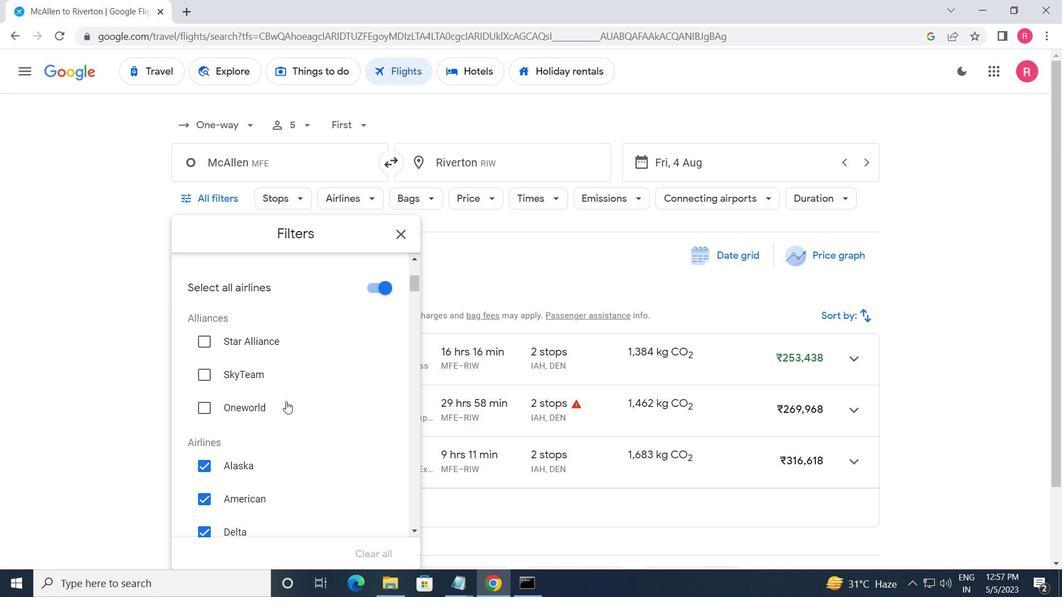 
Action: Mouse scrolled (288, 401) with delta (0, 0)
Screenshot: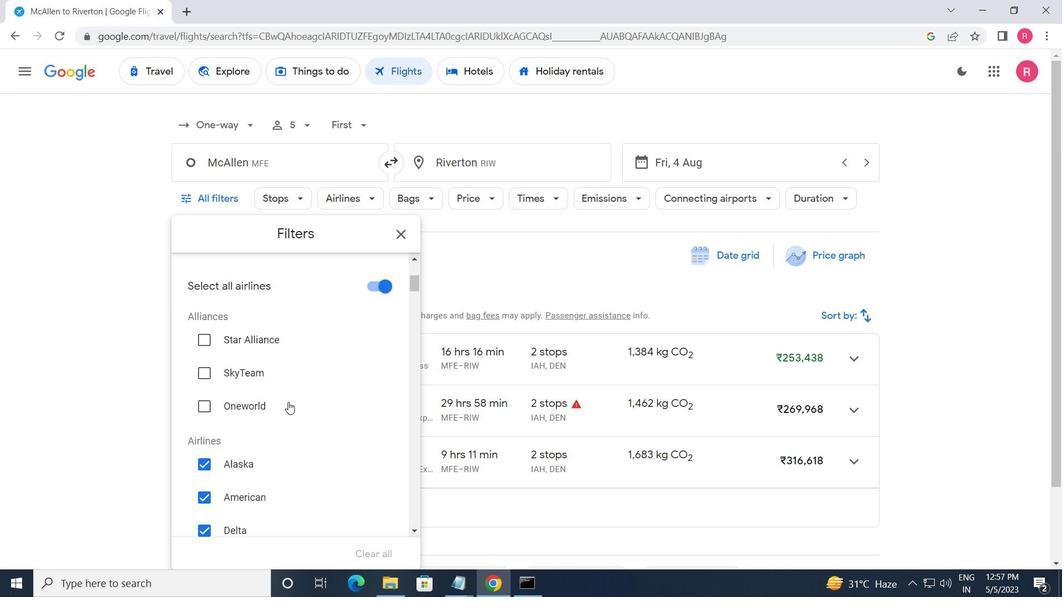 
Action: Mouse moved to (291, 402)
Screenshot: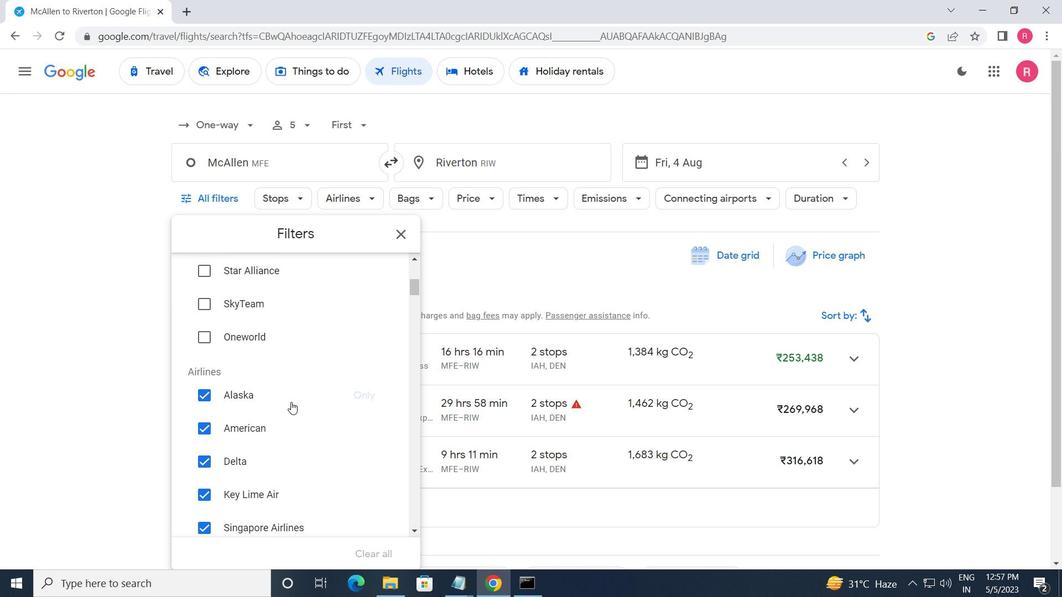 
Action: Mouse scrolled (291, 401) with delta (0, 0)
Screenshot: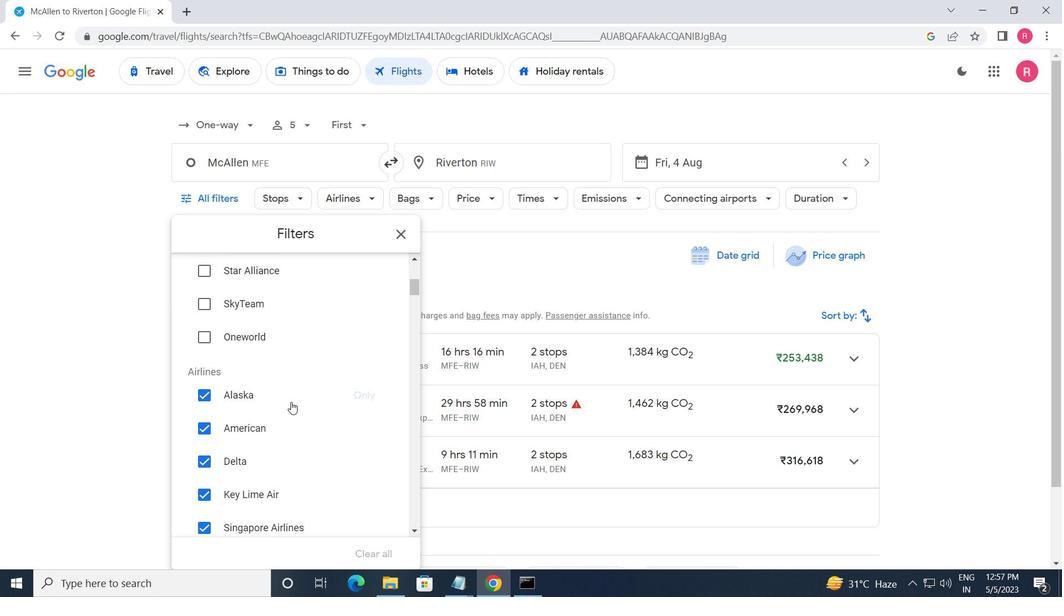 
Action: Mouse moved to (292, 402)
Screenshot: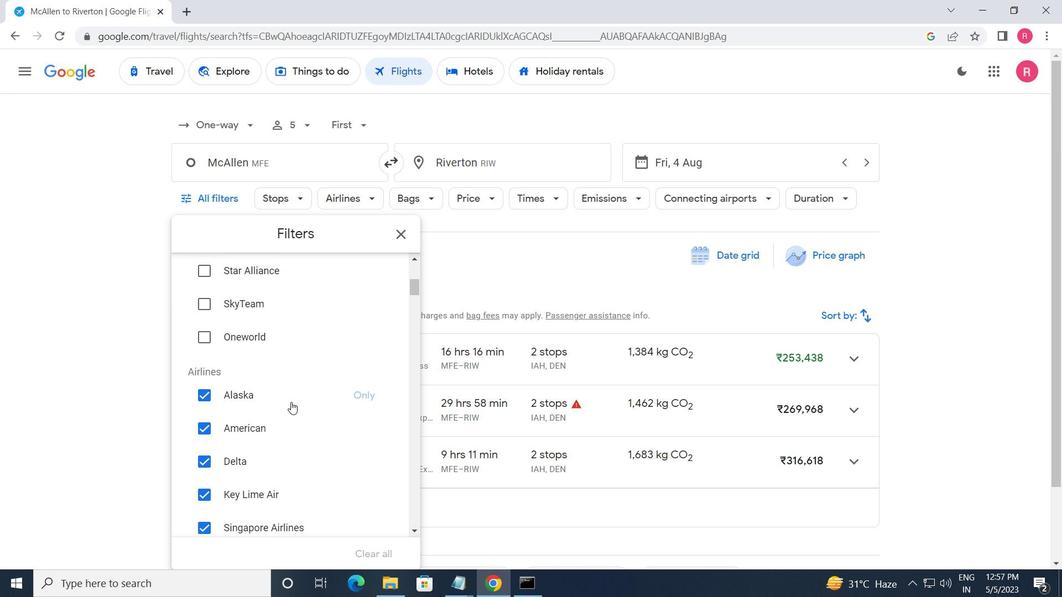 
Action: Mouse scrolled (292, 401) with delta (0, 0)
Screenshot: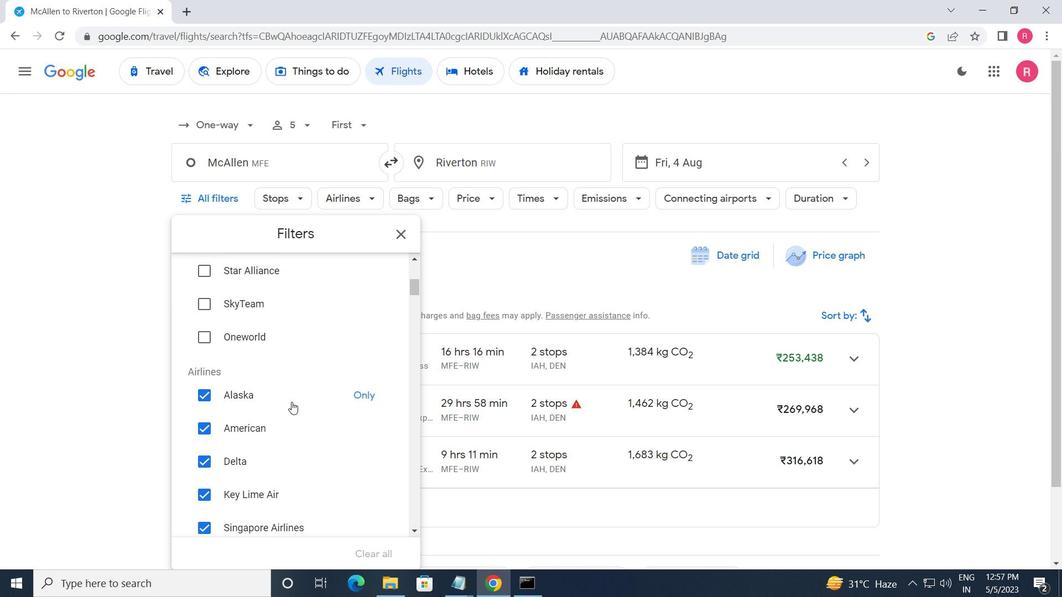 
Action: Mouse moved to (295, 401)
Screenshot: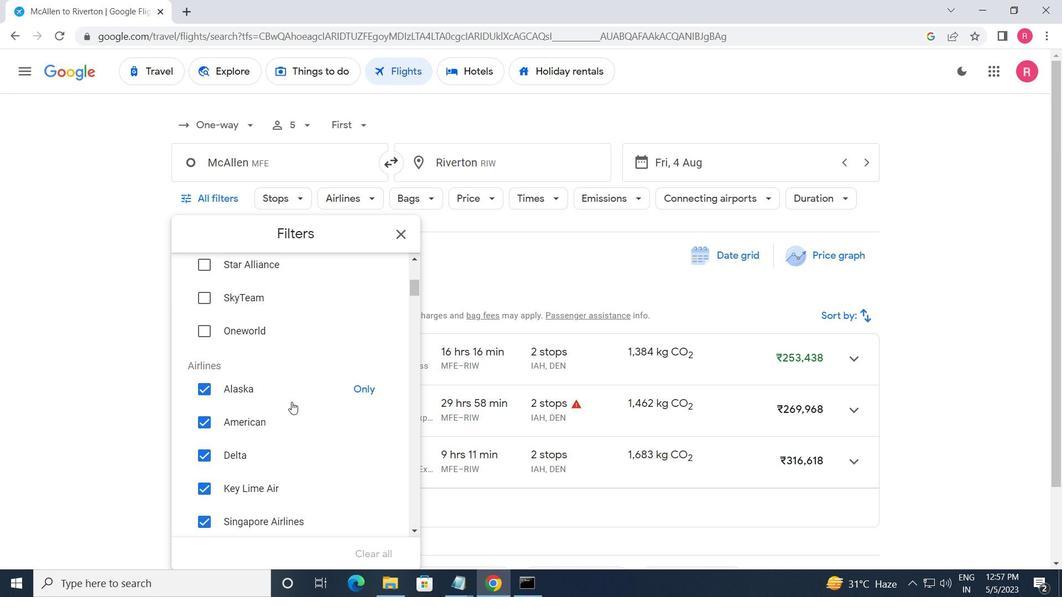 
Action: Mouse scrolled (295, 400) with delta (0, 0)
Screenshot: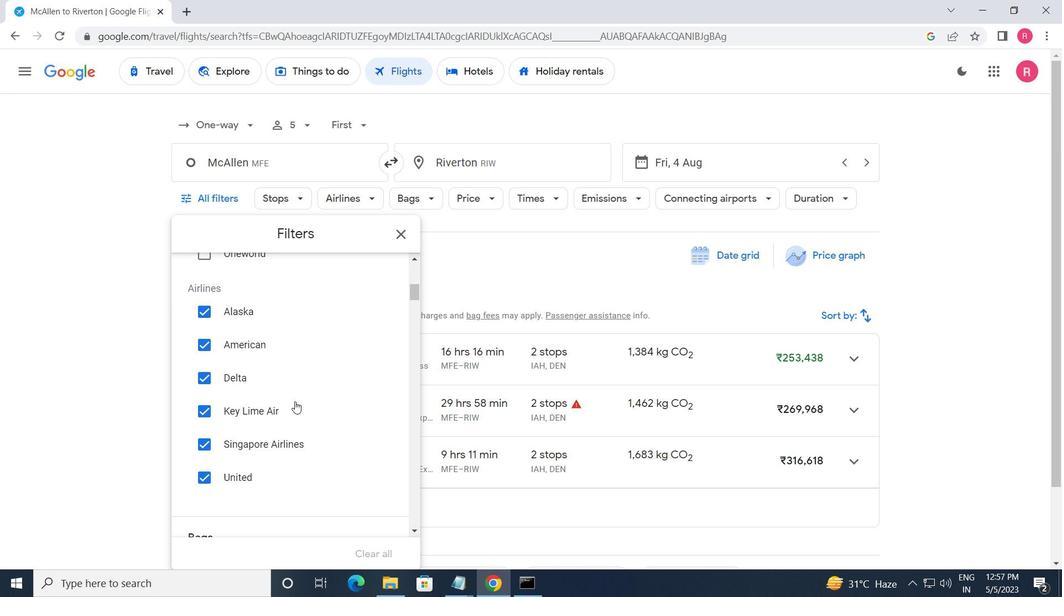
Action: Mouse moved to (375, 446)
Screenshot: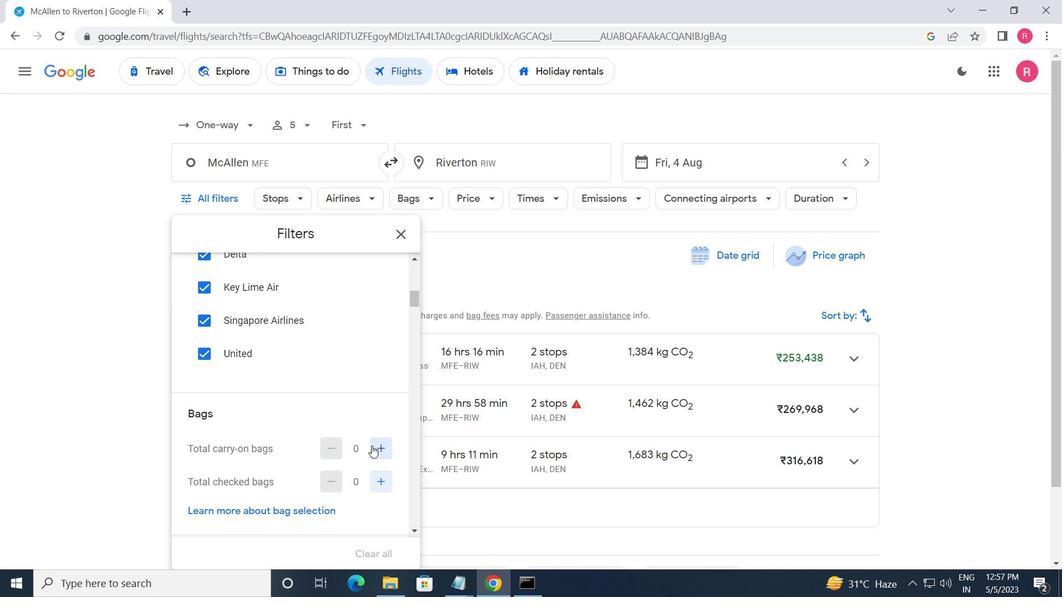 
Action: Mouse pressed left at (375, 446)
Screenshot: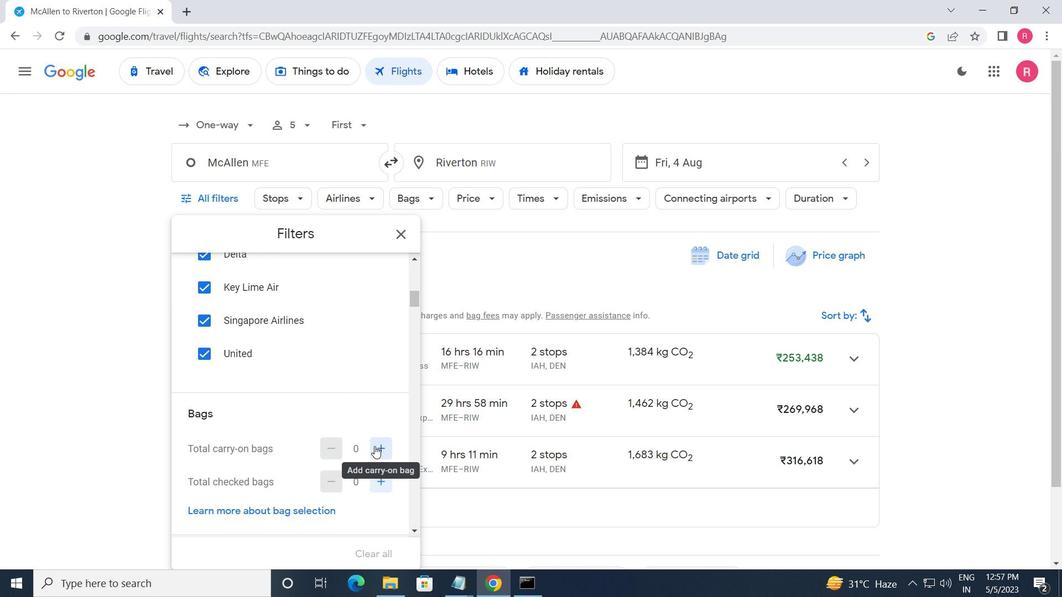 
Action: Mouse moved to (383, 485)
Screenshot: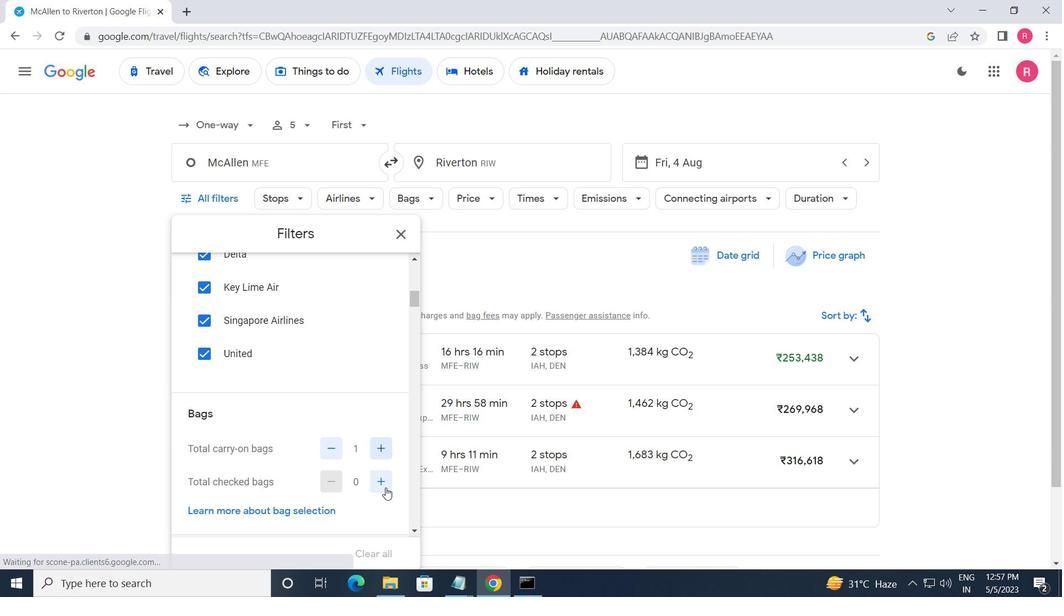 
Action: Mouse pressed left at (383, 485)
Screenshot: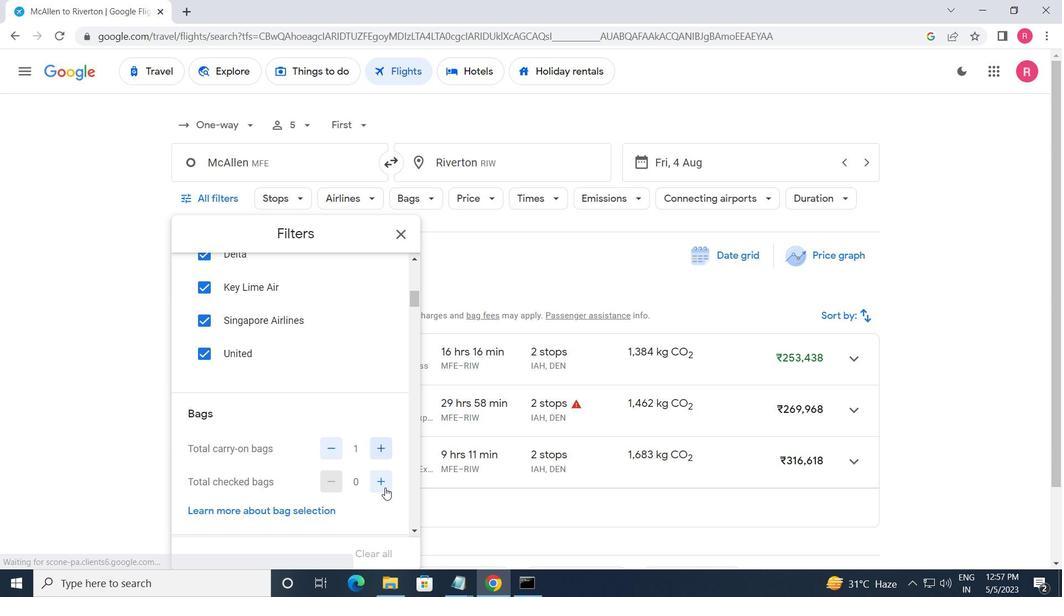 
Action: Mouse pressed left at (383, 485)
Screenshot: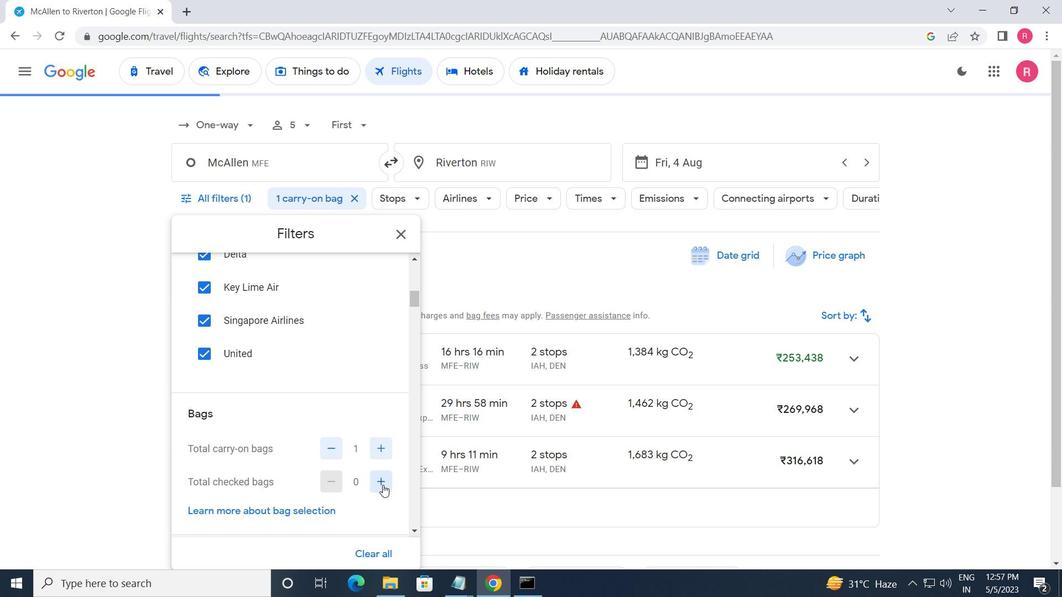 
Action: Mouse pressed left at (383, 485)
Screenshot: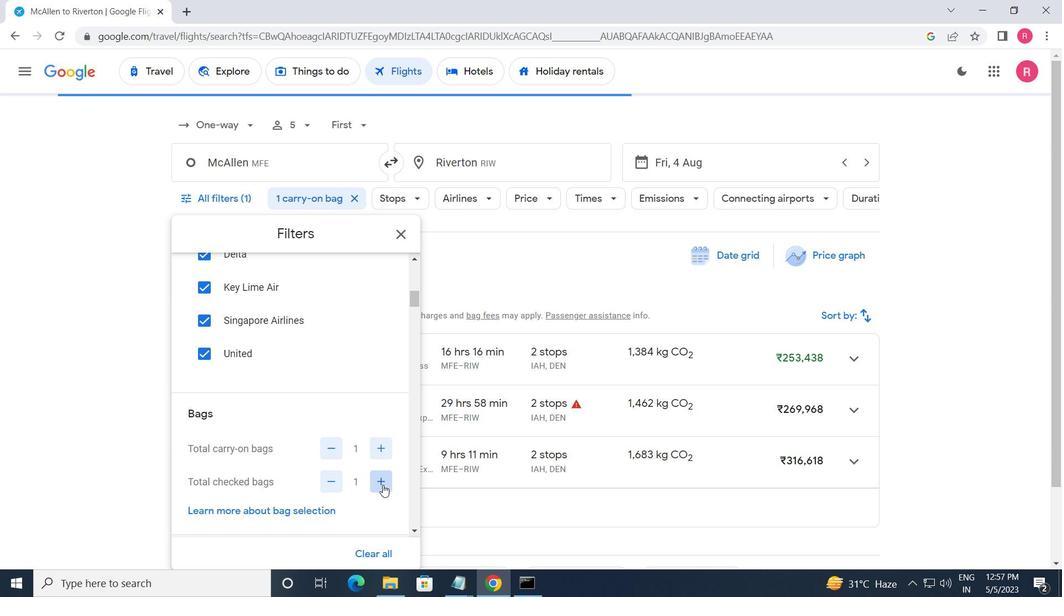 
Action: Mouse pressed left at (383, 485)
Screenshot: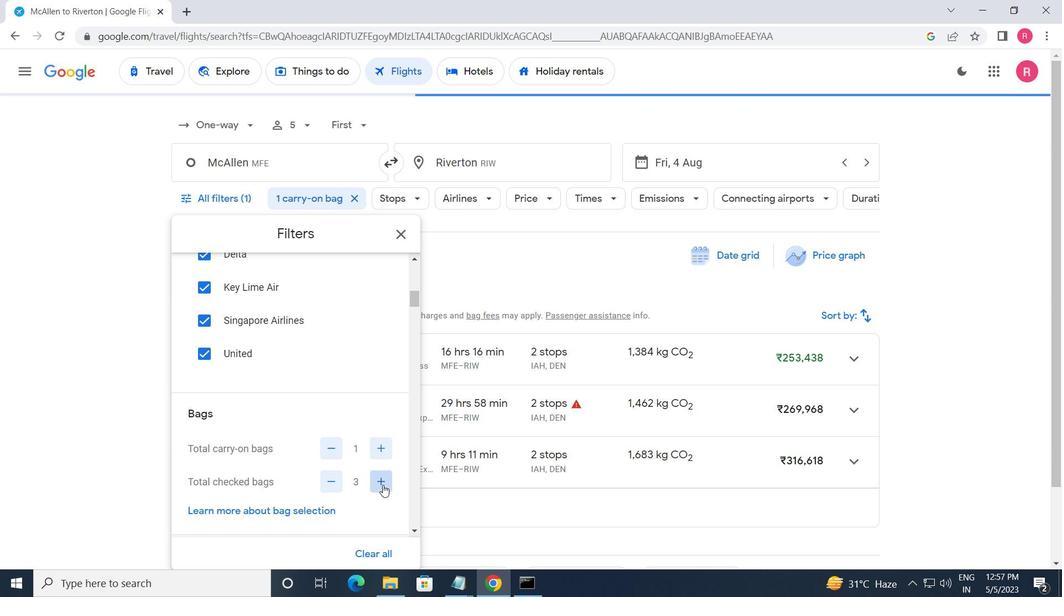 
Action: Mouse moved to (307, 399)
Screenshot: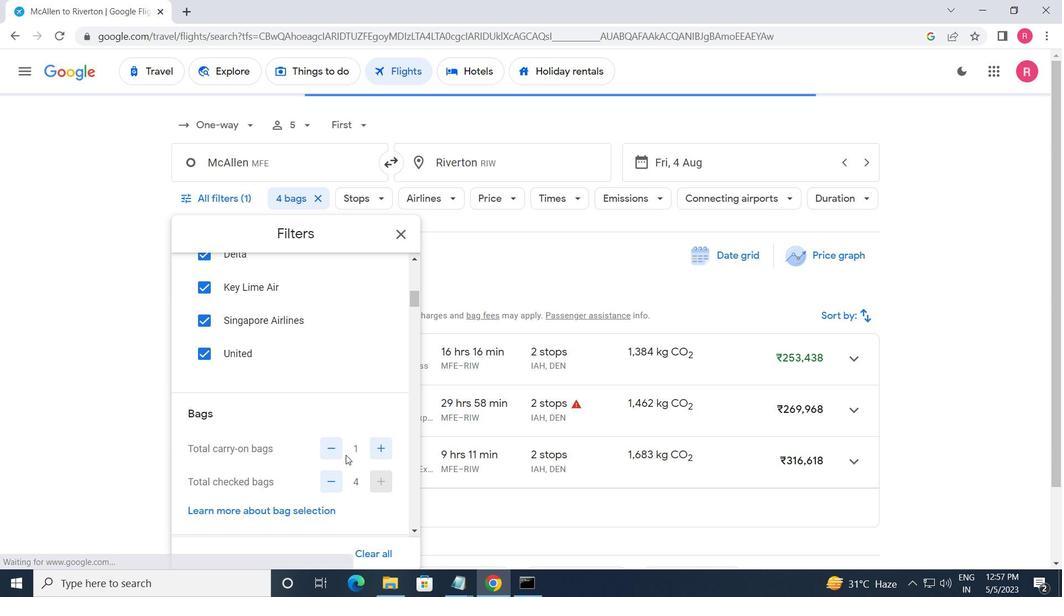 
Action: Mouse scrolled (307, 399) with delta (0, 0)
Screenshot: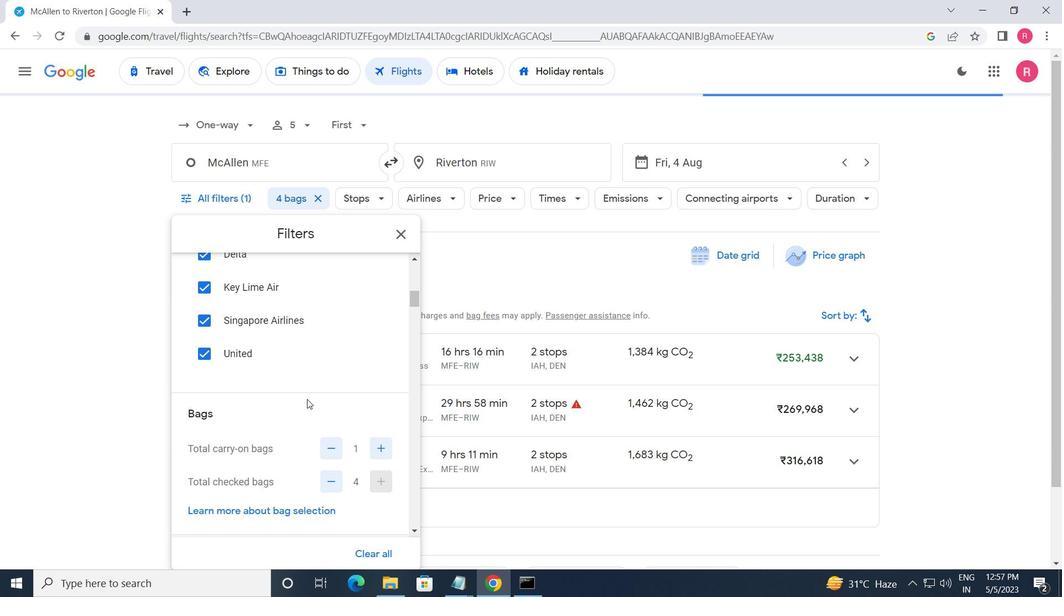 
Action: Mouse moved to (308, 399)
Screenshot: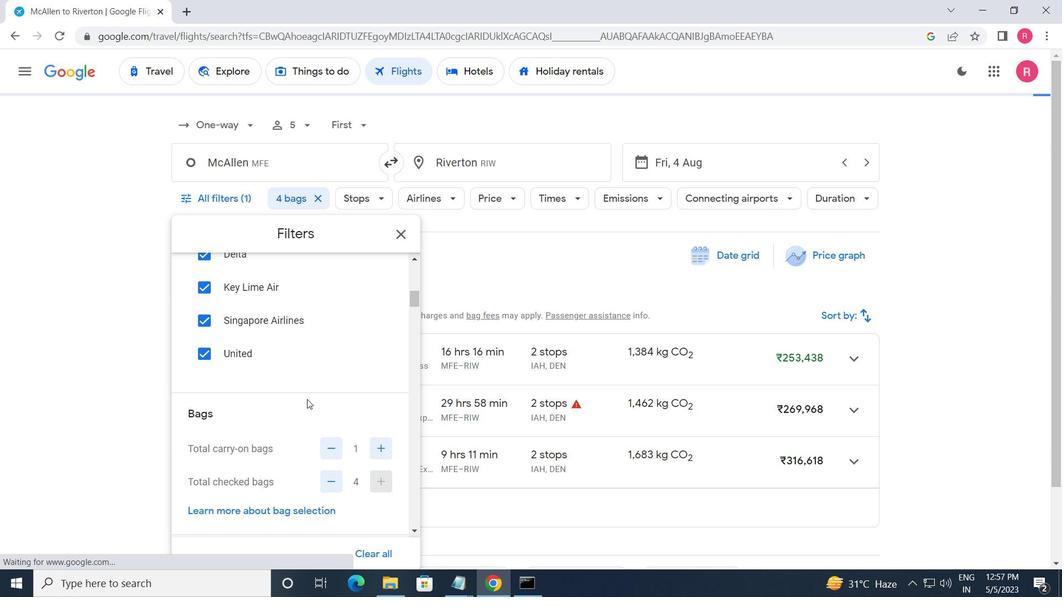
Action: Mouse scrolled (308, 398) with delta (0, 0)
Screenshot: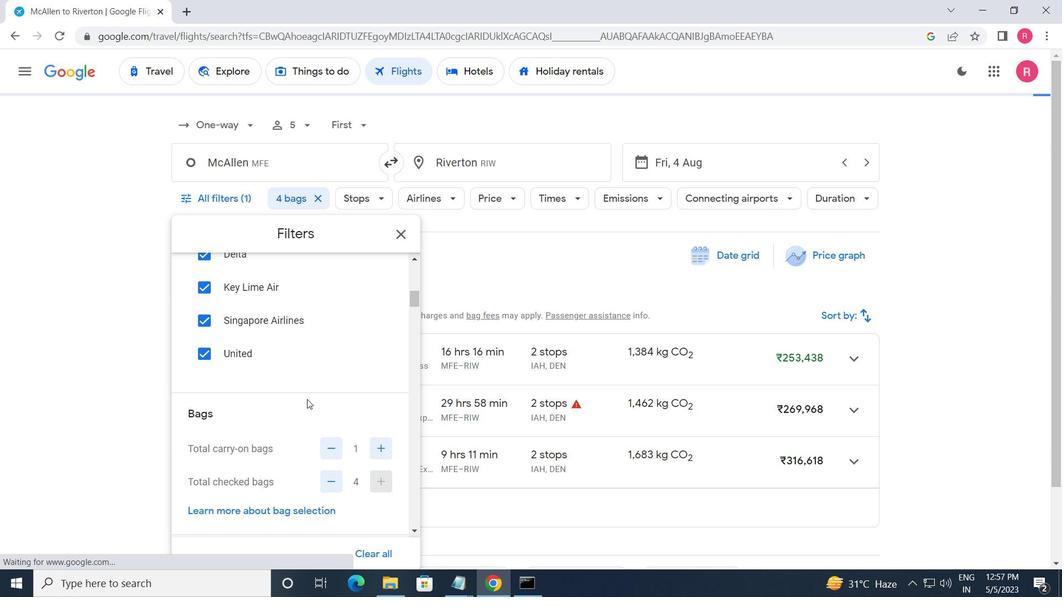 
Action: Mouse moved to (318, 400)
Screenshot: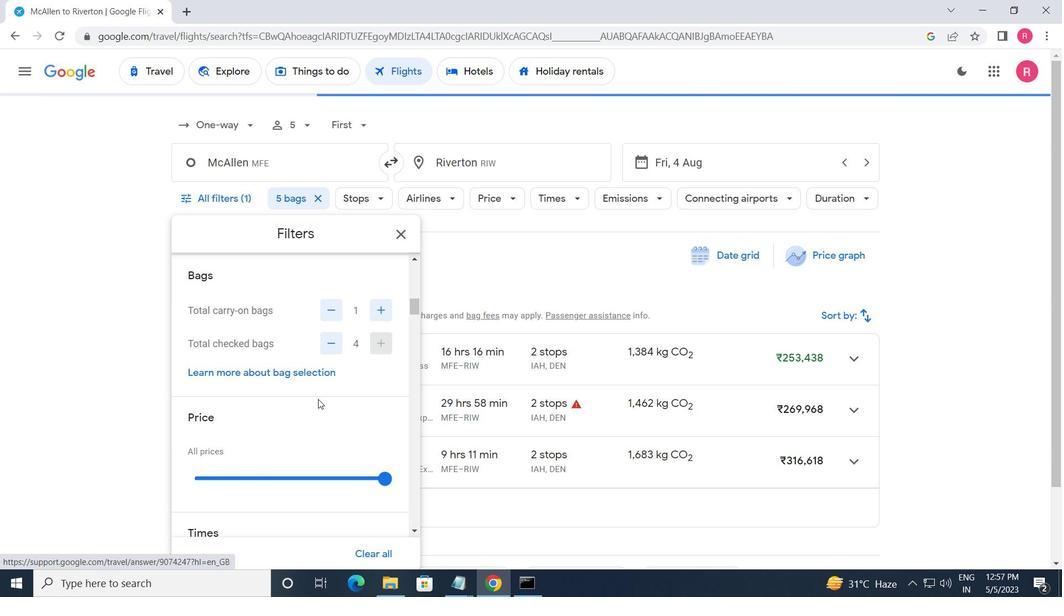 
Action: Mouse scrolled (318, 399) with delta (0, 0)
Screenshot: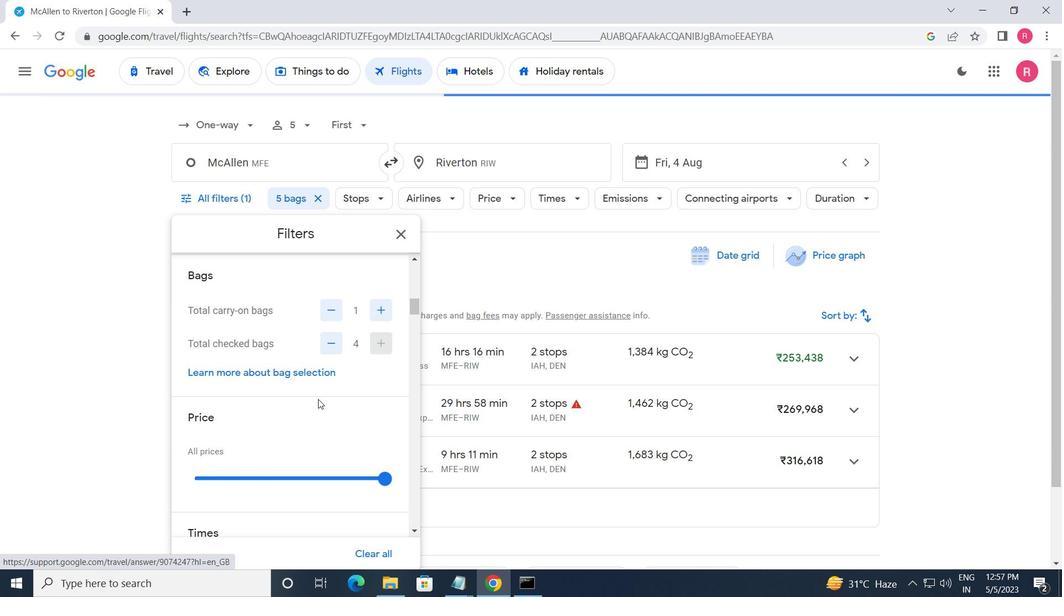 
Action: Mouse moved to (379, 417)
Screenshot: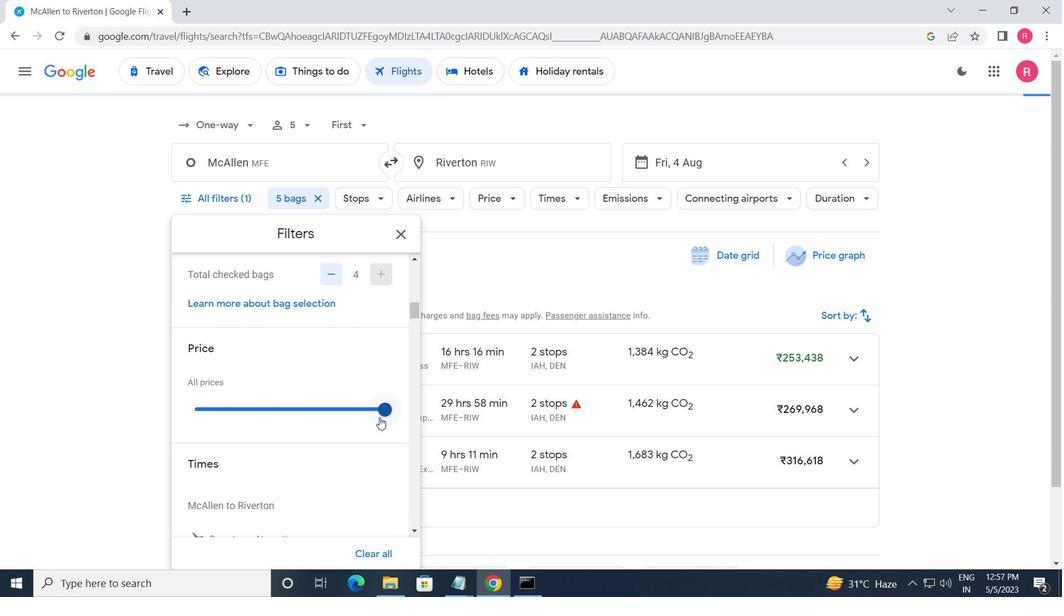 
Action: Mouse pressed left at (379, 417)
Screenshot: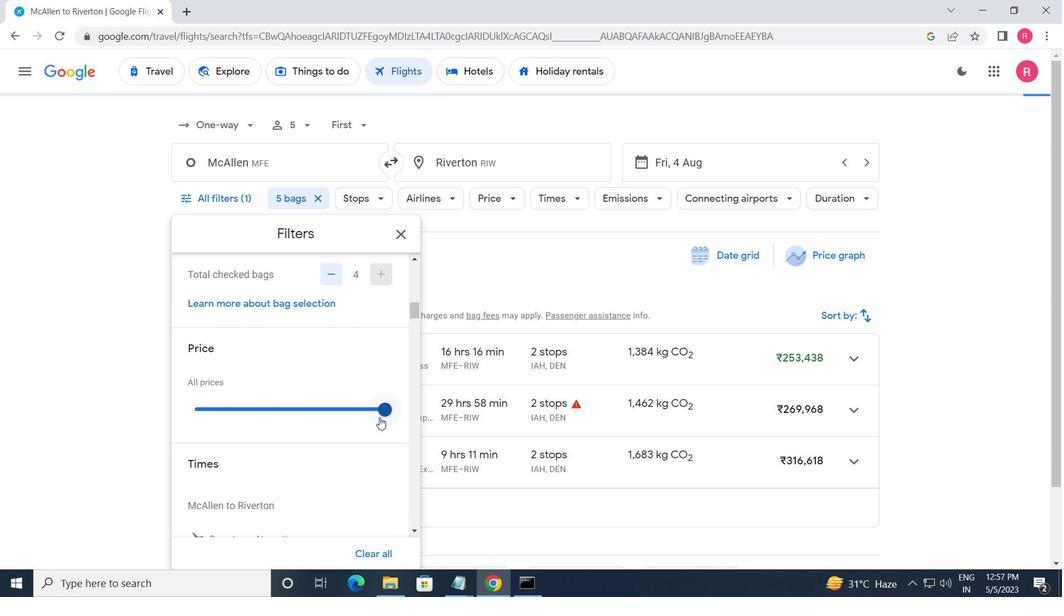 
Action: Mouse moved to (322, 368)
Screenshot: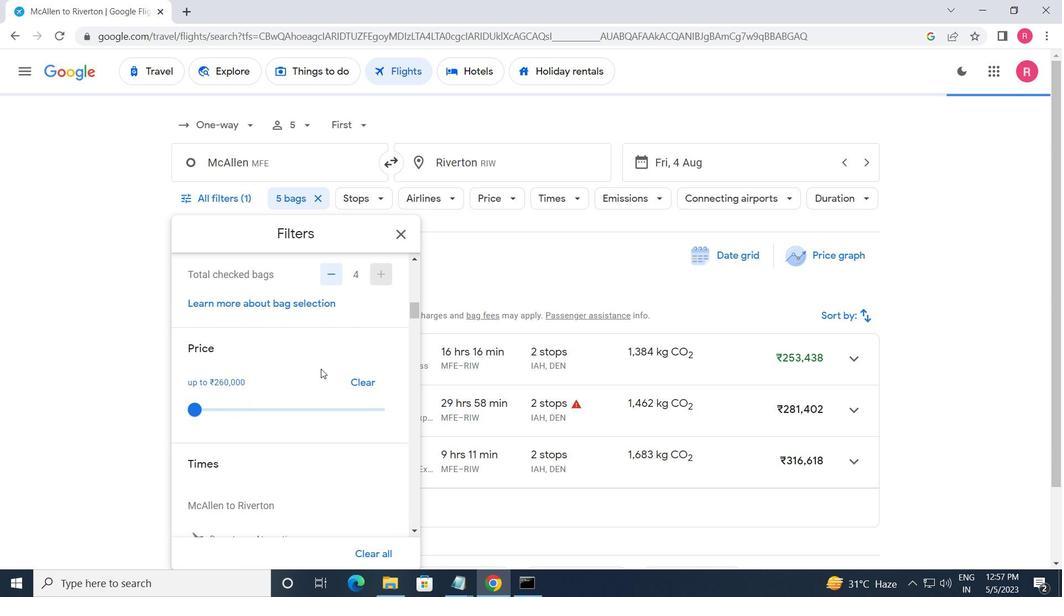
Action: Mouse scrolled (322, 368) with delta (0, 0)
Screenshot: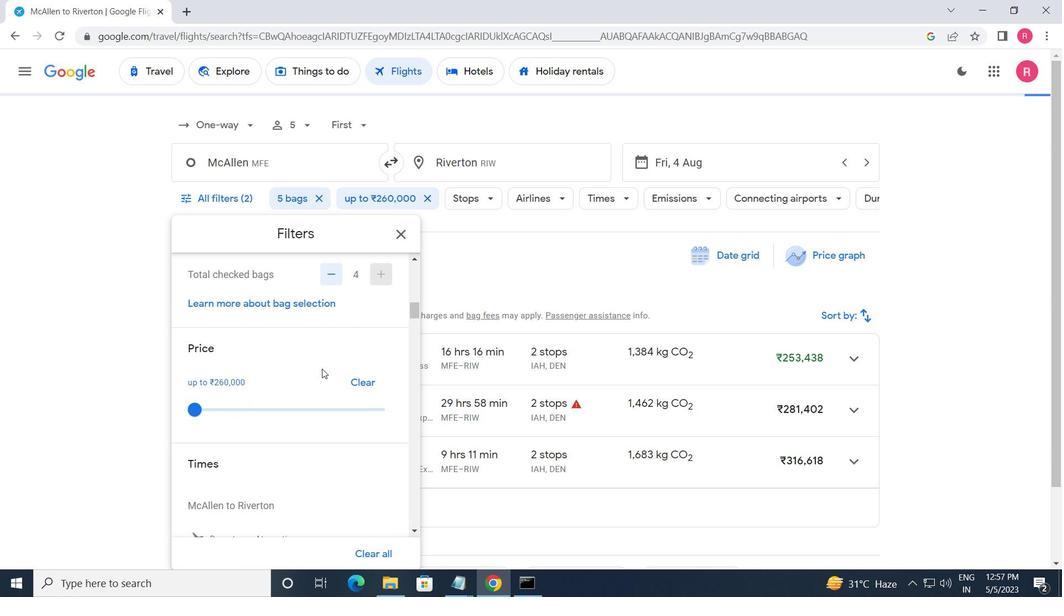 
Action: Mouse moved to (325, 371)
Screenshot: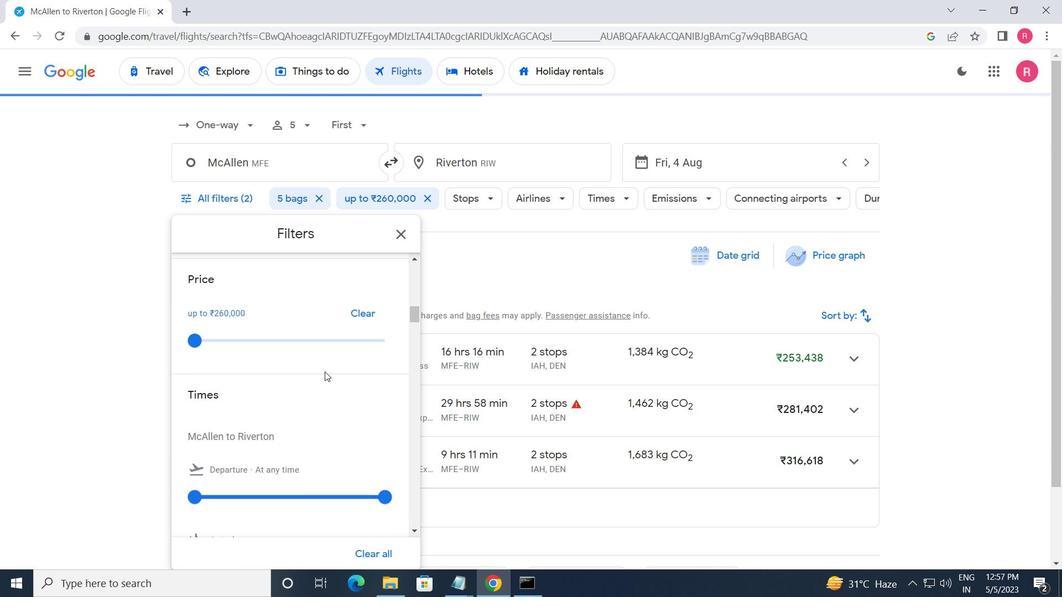 
Action: Mouse scrolled (325, 371) with delta (0, 0)
Screenshot: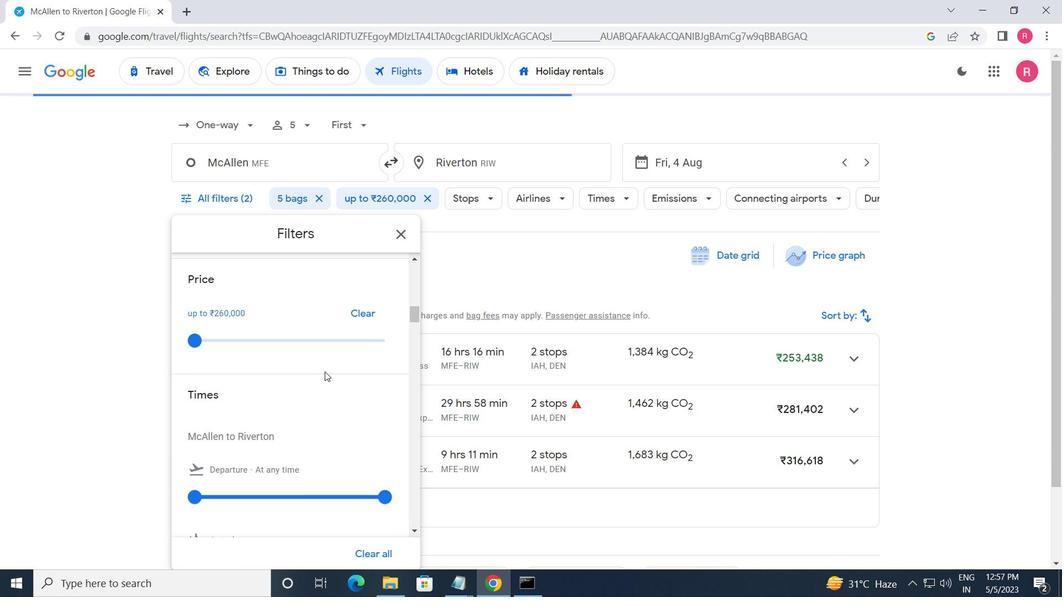 
Action: Mouse moved to (195, 424)
Screenshot: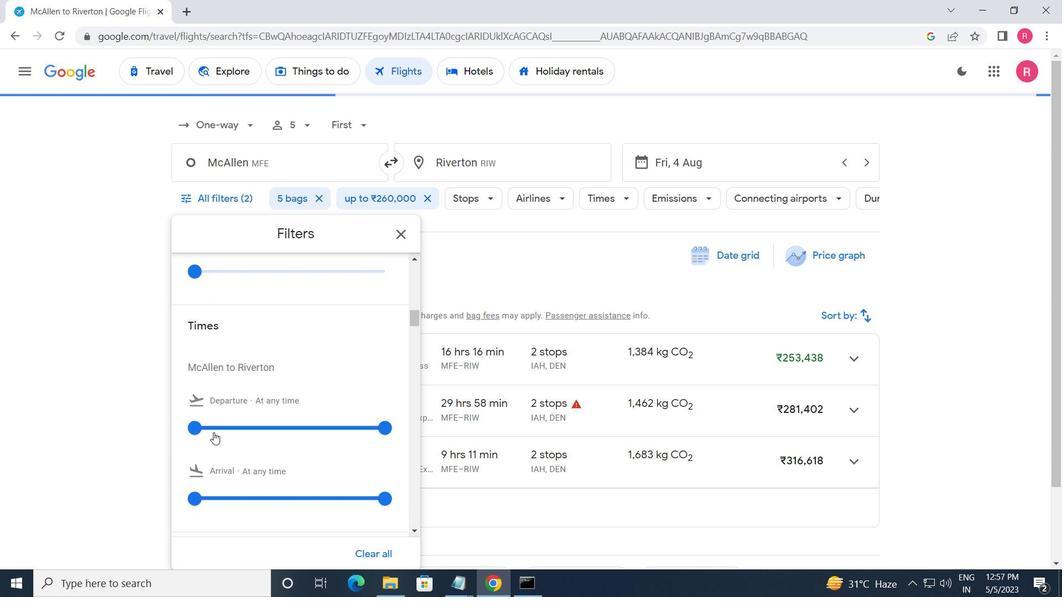 
Action: Mouse pressed left at (195, 424)
Screenshot: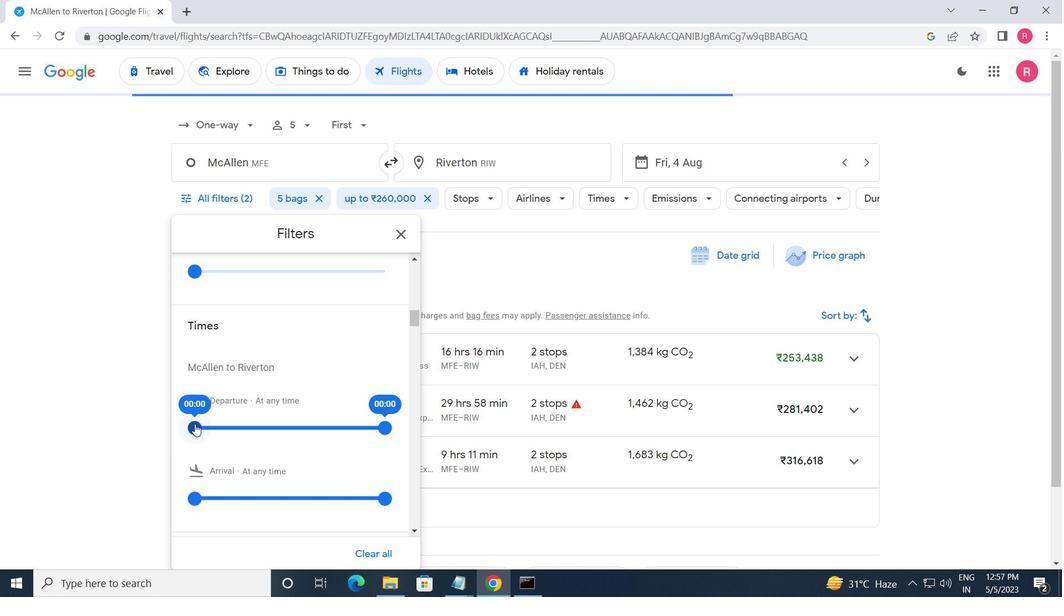 
Action: Mouse moved to (381, 428)
Screenshot: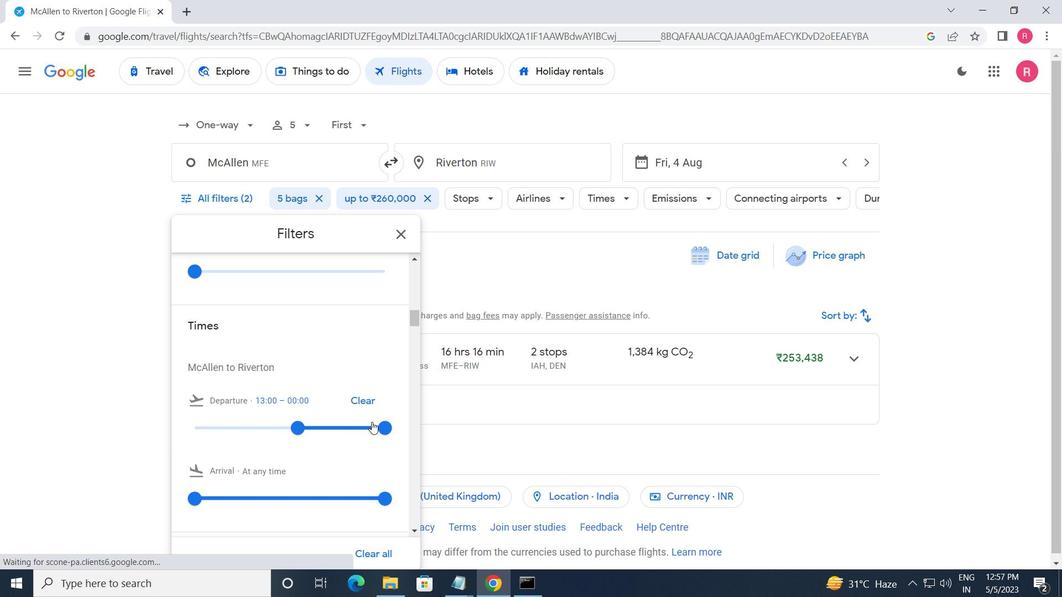 
Action: Mouse pressed left at (381, 428)
Screenshot: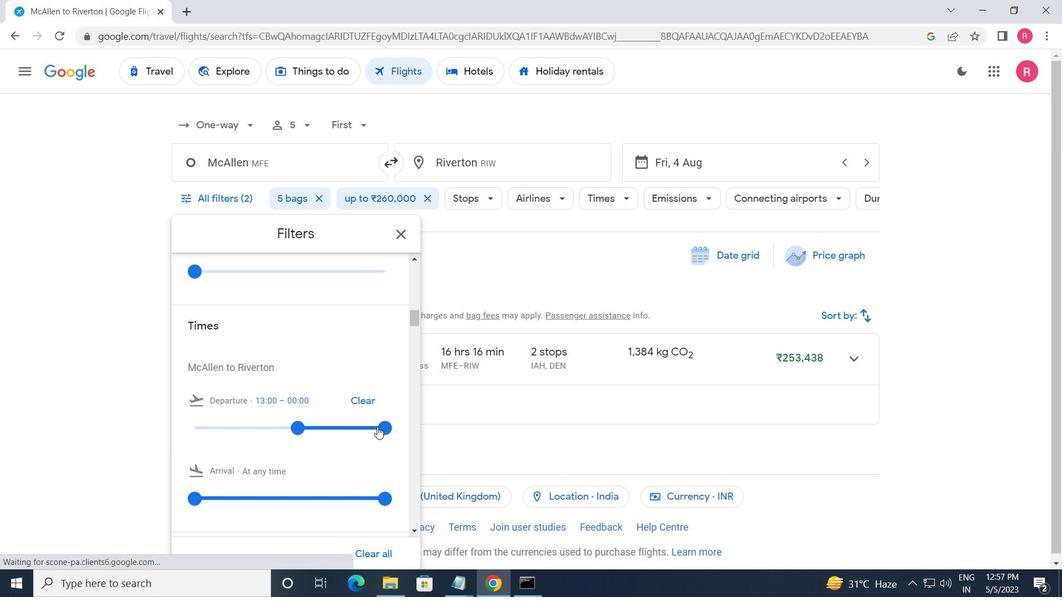 
Action: Mouse moved to (401, 238)
Screenshot: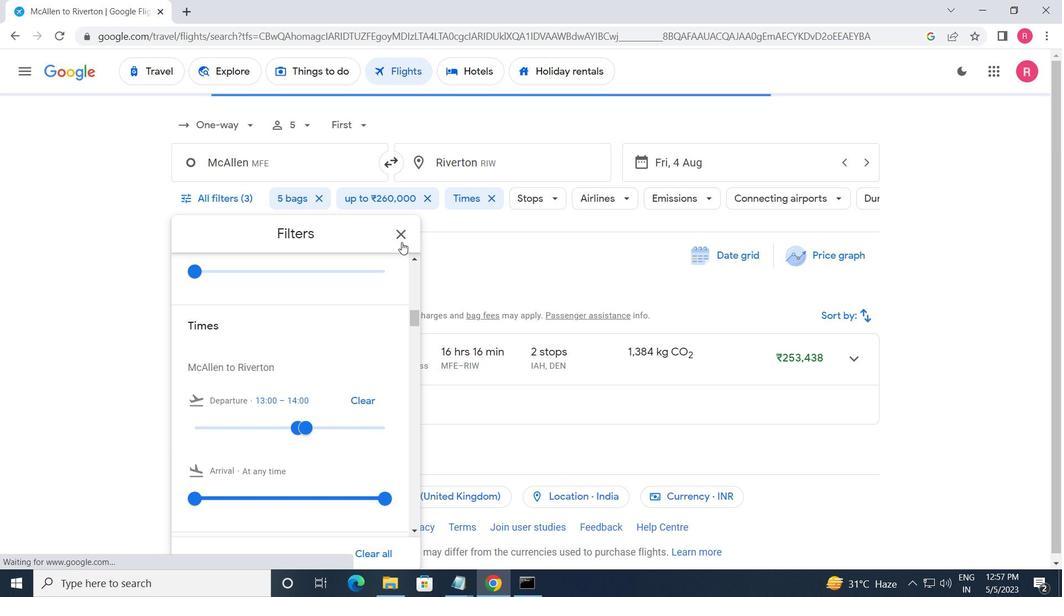 
Action: Mouse pressed left at (401, 238)
Screenshot: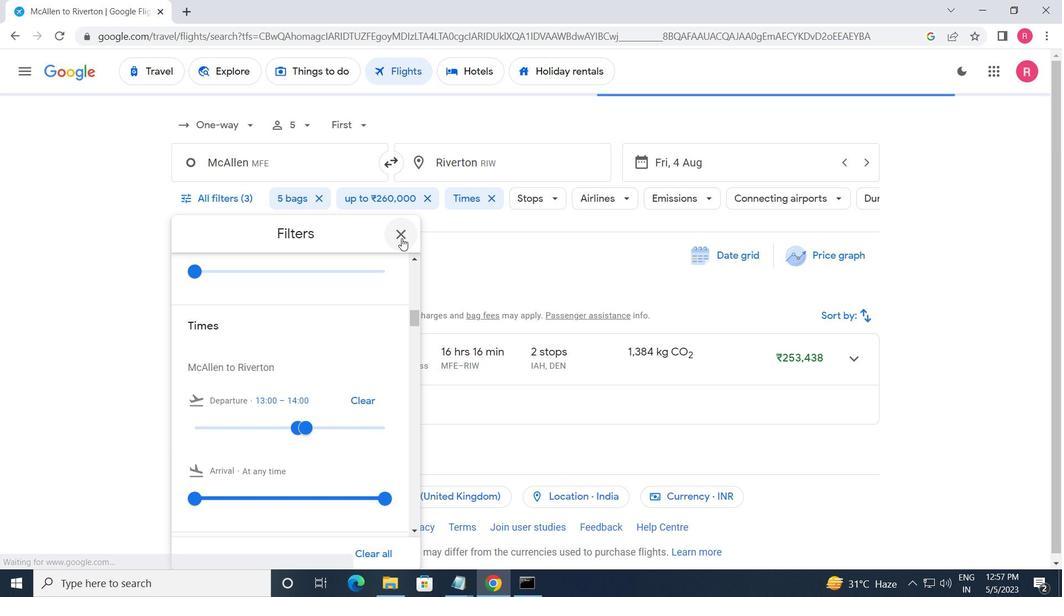
